Task: Look for space in Bountiful, United States from 12th July, 2023 to 16th July, 2023 for 8 adults in price range Rs.10000 to Rs.16000. Place can be private room with 8 bedrooms having 8 beds and 8 bathrooms. Property type can be house, flat, guest house. Amenities needed are: wifi, TV, free parkinig on premises, gym, breakfast. Booking option can be shelf check-in. Required host language is English.
Action: Mouse moved to (425, 110)
Screenshot: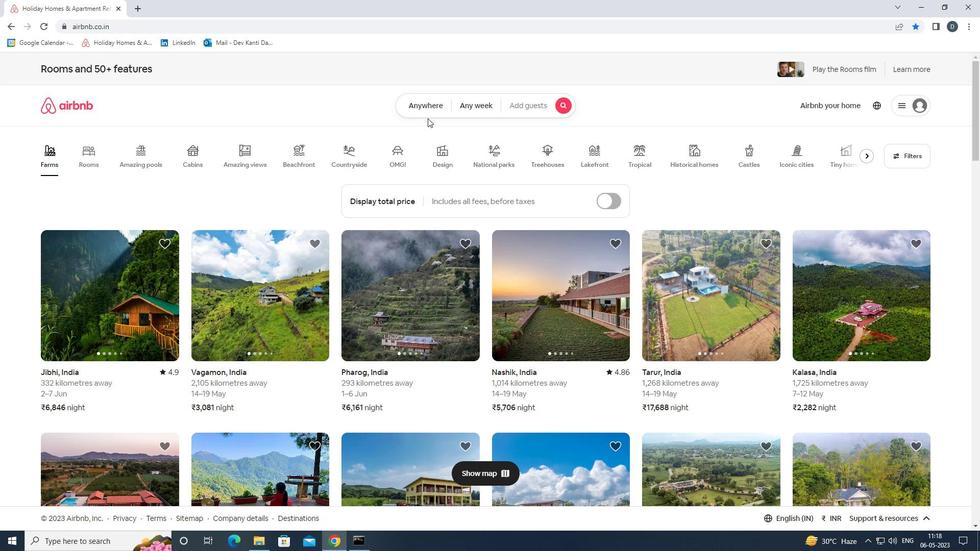
Action: Mouse pressed left at (425, 110)
Screenshot: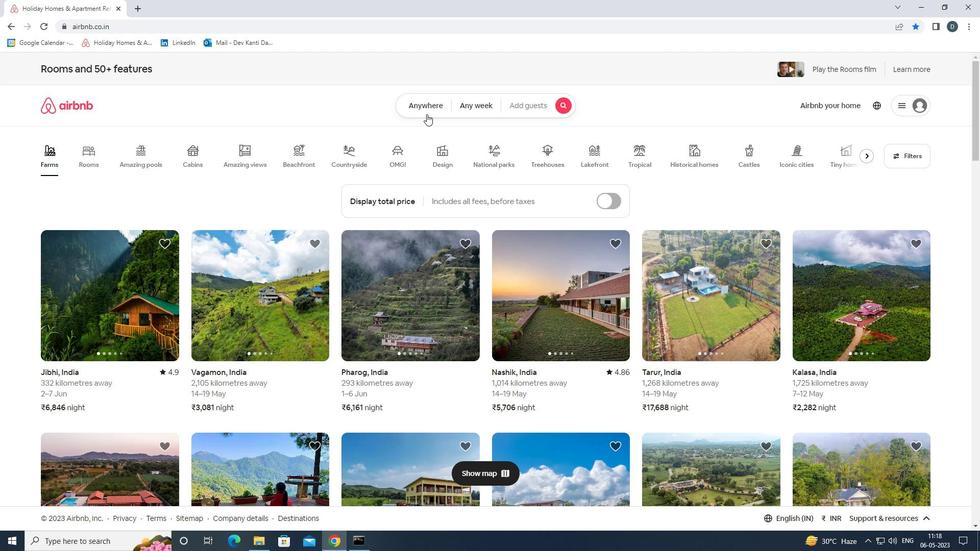 
Action: Mouse moved to (380, 149)
Screenshot: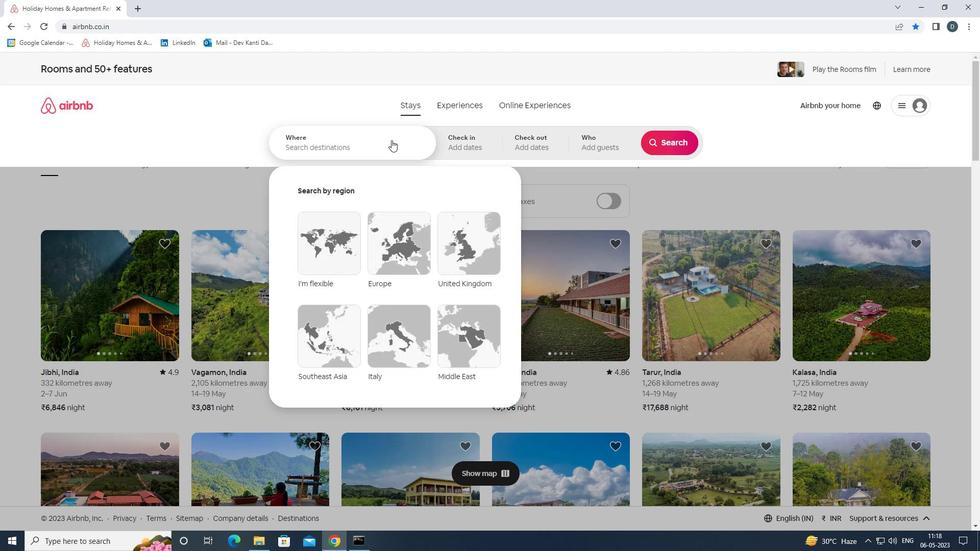 
Action: Mouse pressed left at (380, 149)
Screenshot: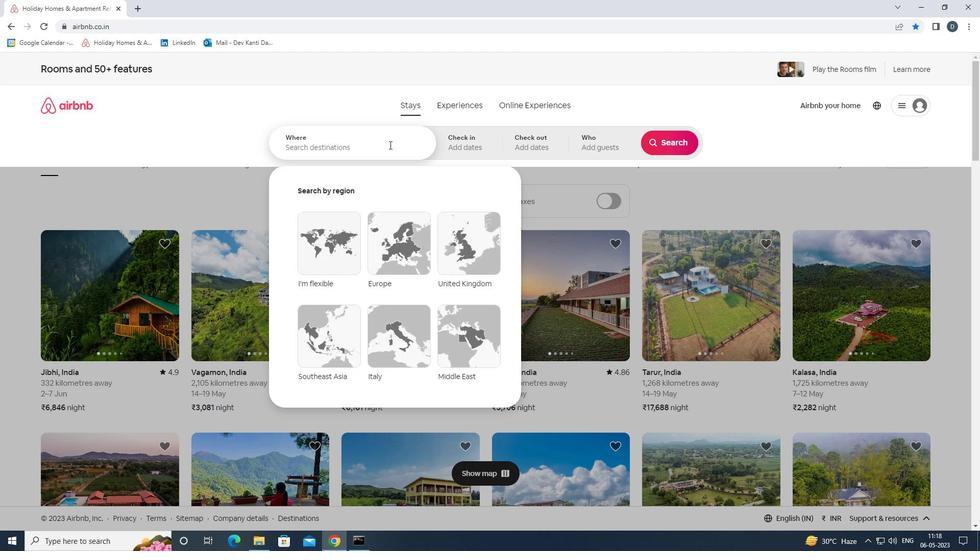 
Action: Key pressed <Key.shift>BOUNTIFUL,<Key.shift>UNITED<Key.space><Key.shift>STATES<Key.enter>
Screenshot: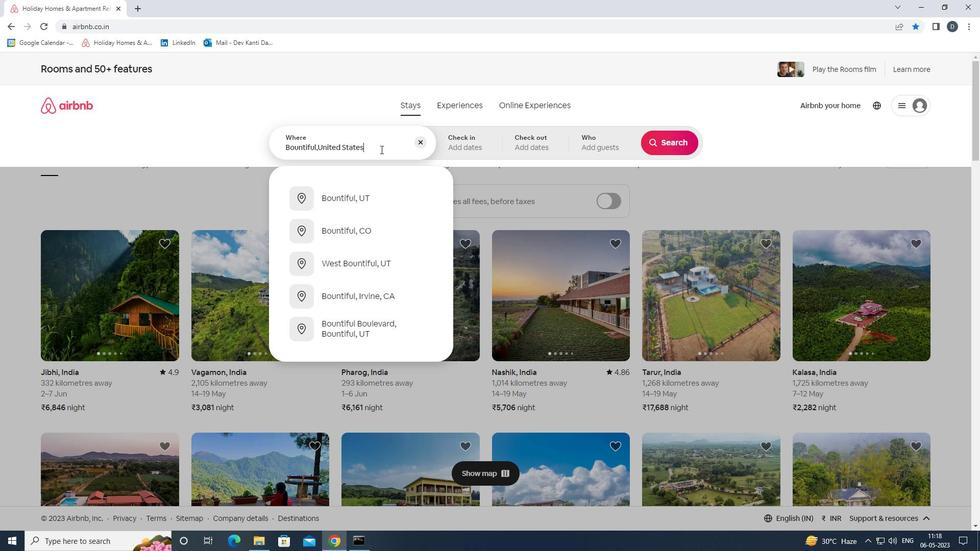 
Action: Mouse moved to (669, 218)
Screenshot: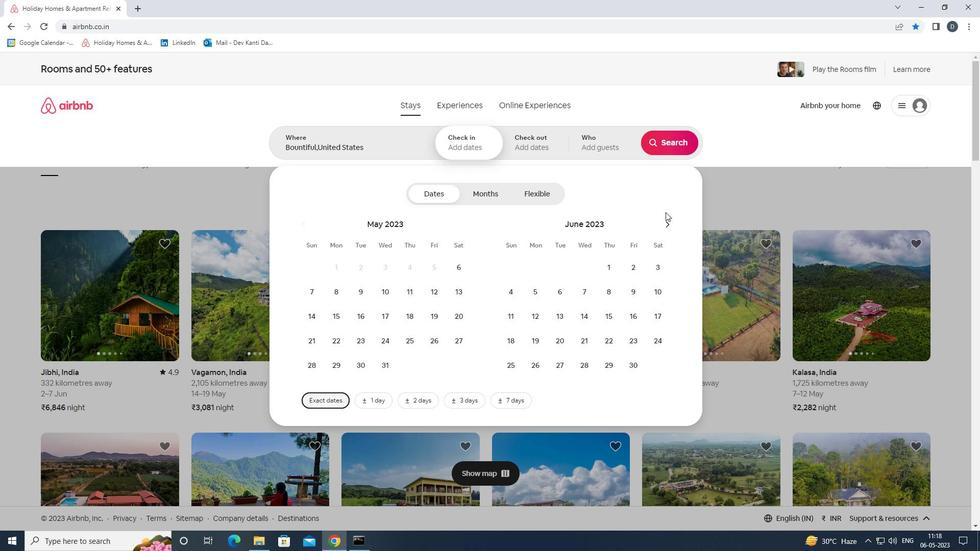 
Action: Mouse pressed left at (669, 218)
Screenshot: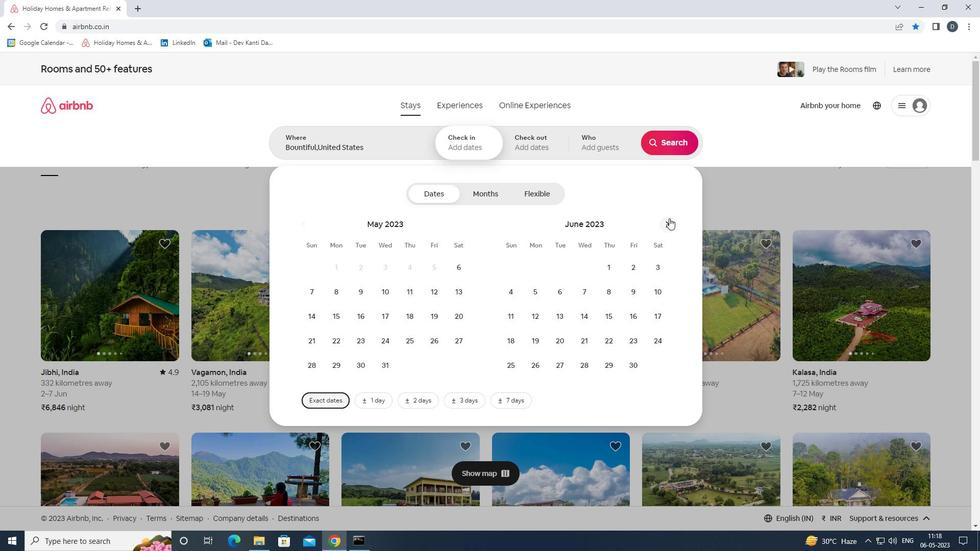 
Action: Mouse pressed left at (669, 218)
Screenshot: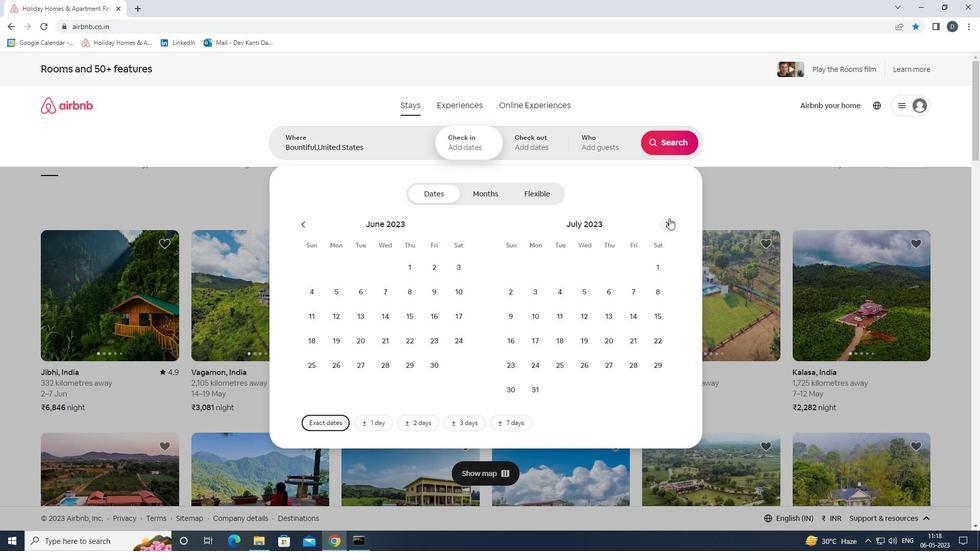
Action: Mouse moved to (384, 313)
Screenshot: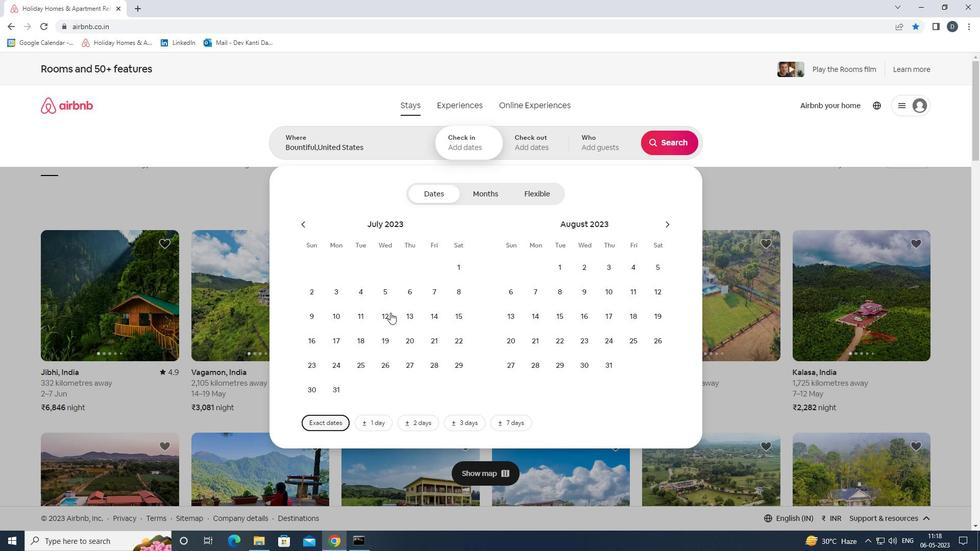
Action: Mouse pressed left at (384, 313)
Screenshot: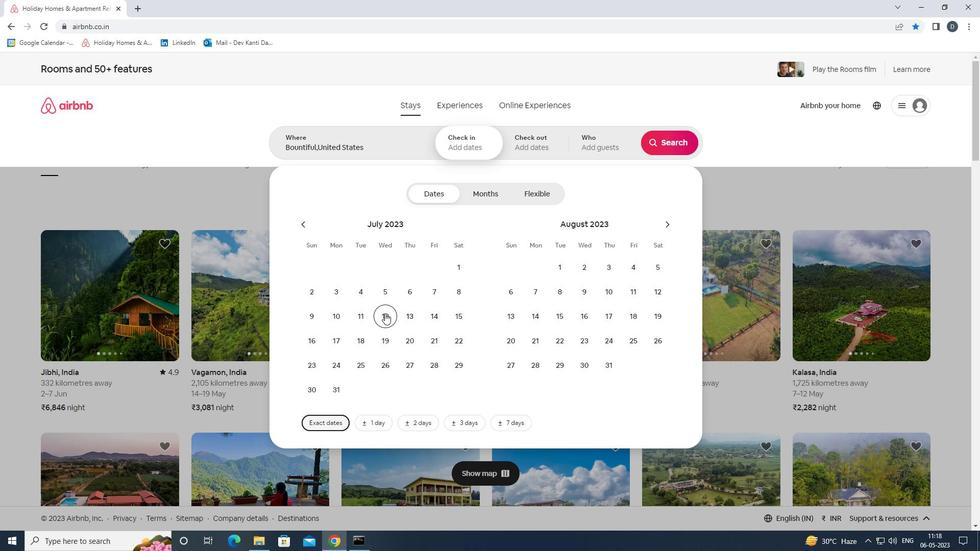 
Action: Mouse moved to (319, 340)
Screenshot: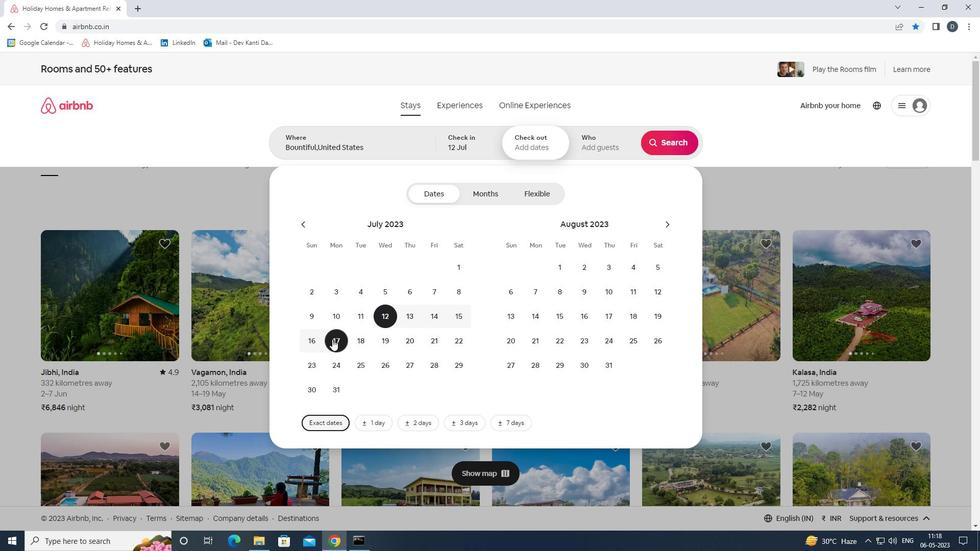 
Action: Mouse pressed left at (319, 340)
Screenshot: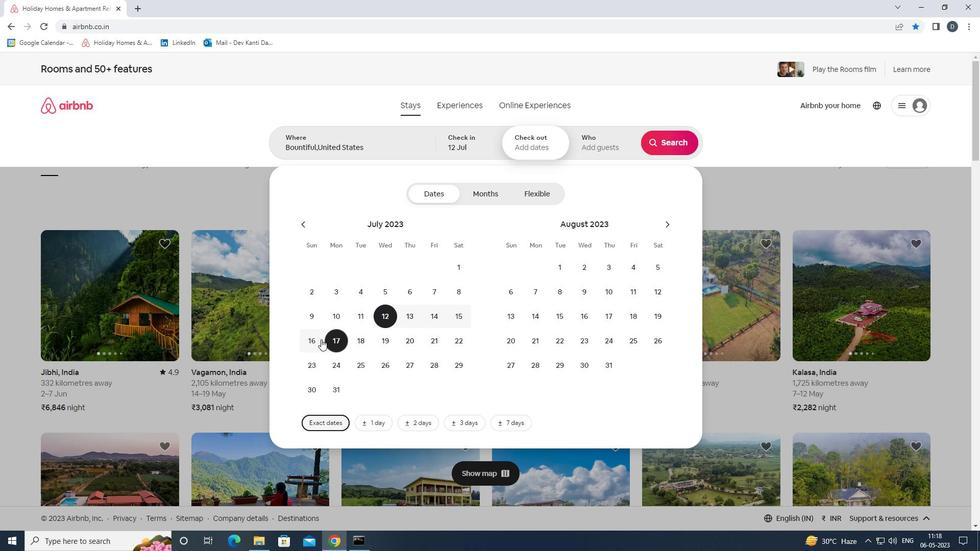 
Action: Mouse moved to (601, 144)
Screenshot: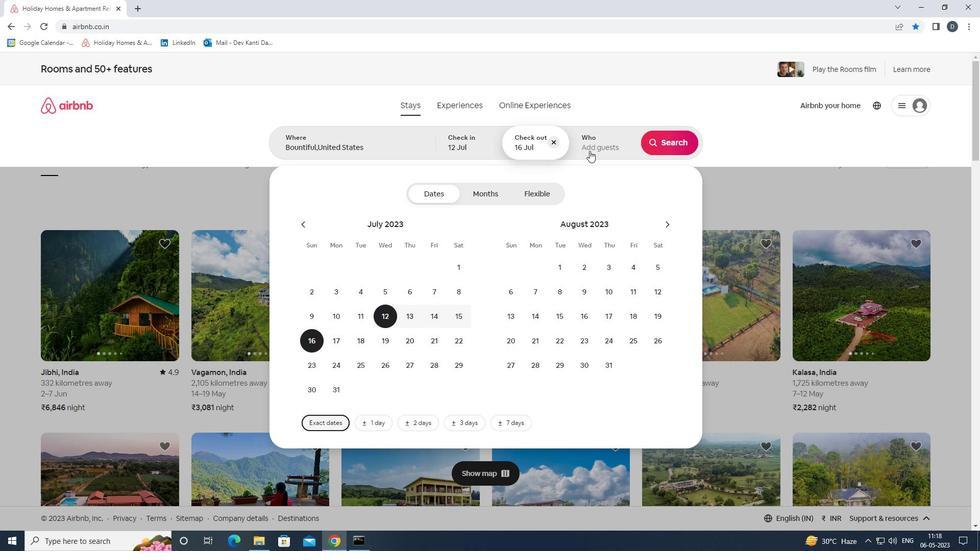 
Action: Mouse pressed left at (601, 144)
Screenshot: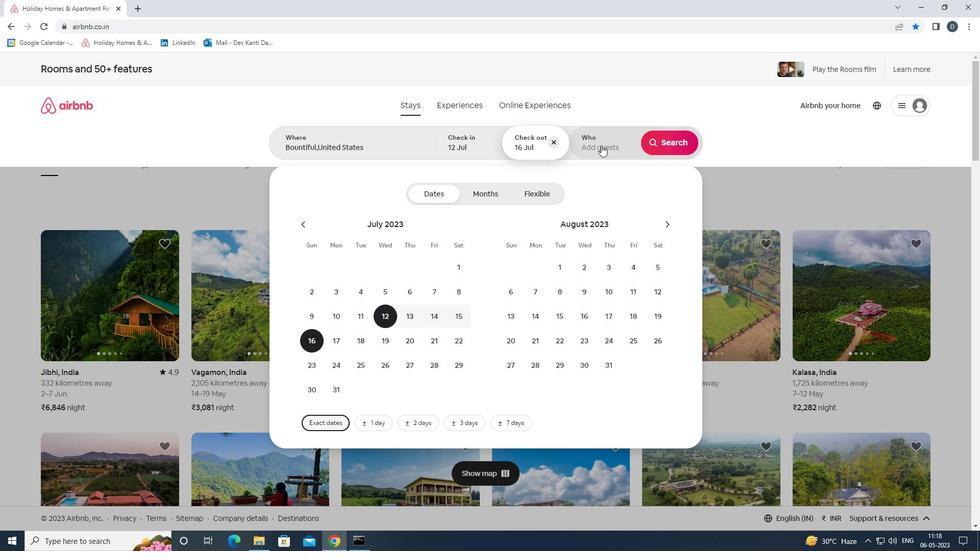 
Action: Mouse moved to (674, 201)
Screenshot: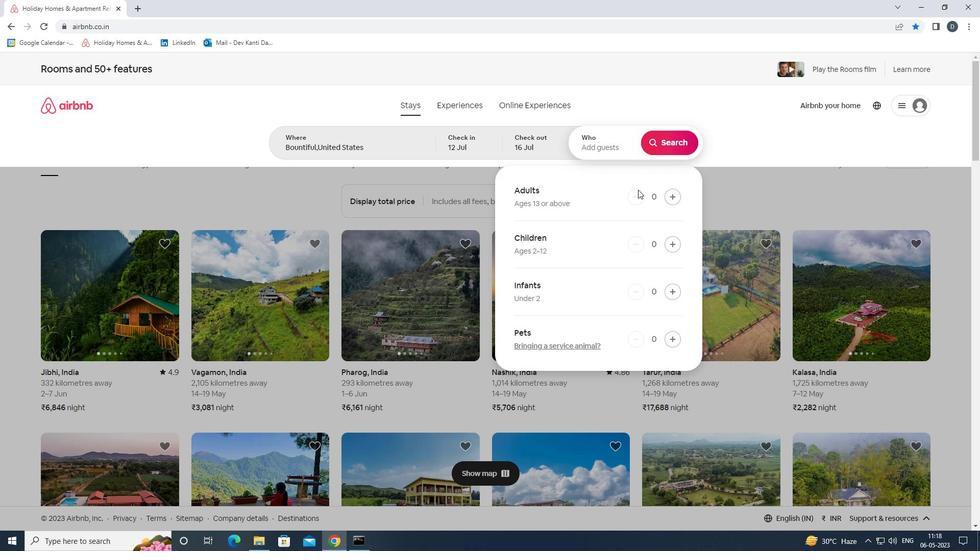 
Action: Mouse pressed left at (674, 201)
Screenshot: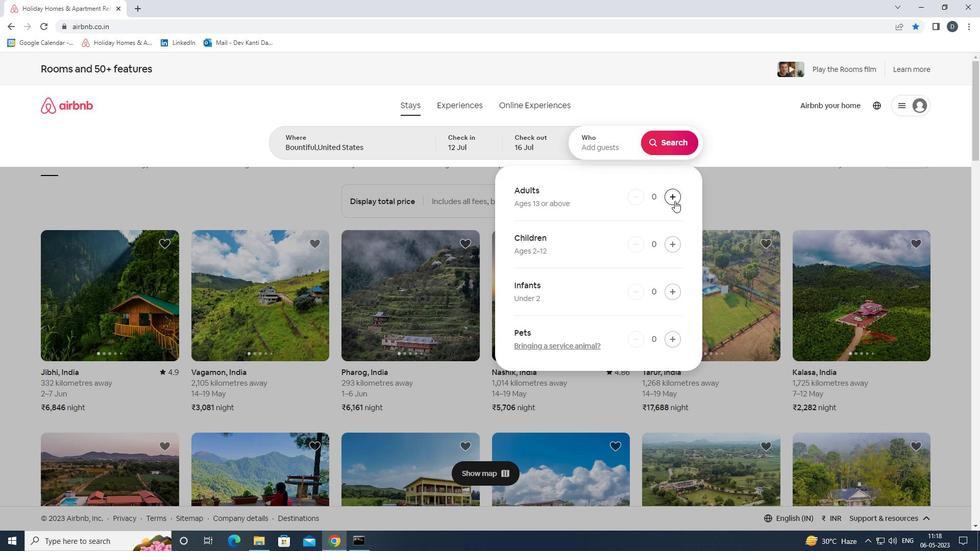 
Action: Mouse pressed left at (674, 201)
Screenshot: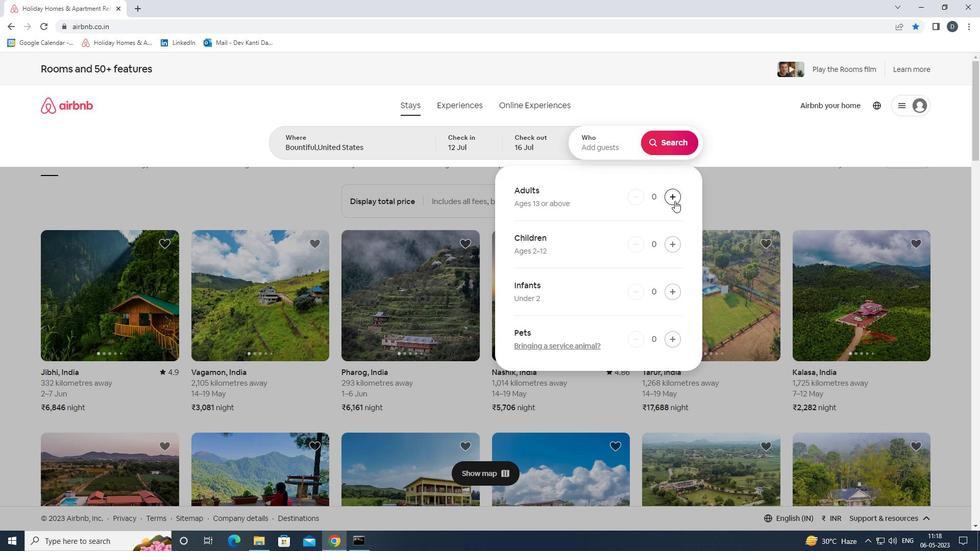 
Action: Mouse pressed left at (674, 201)
Screenshot: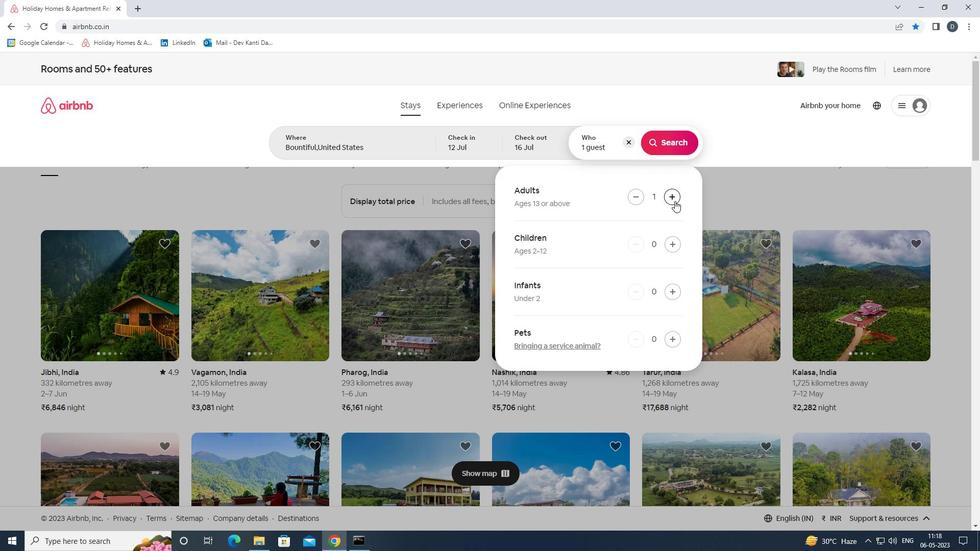 
Action: Mouse pressed left at (674, 201)
Screenshot: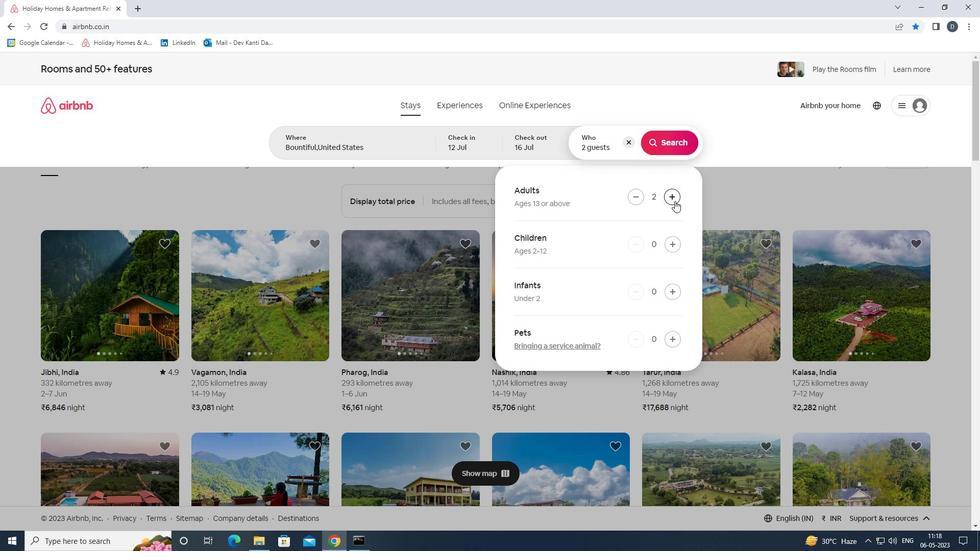 
Action: Mouse pressed left at (674, 201)
Screenshot: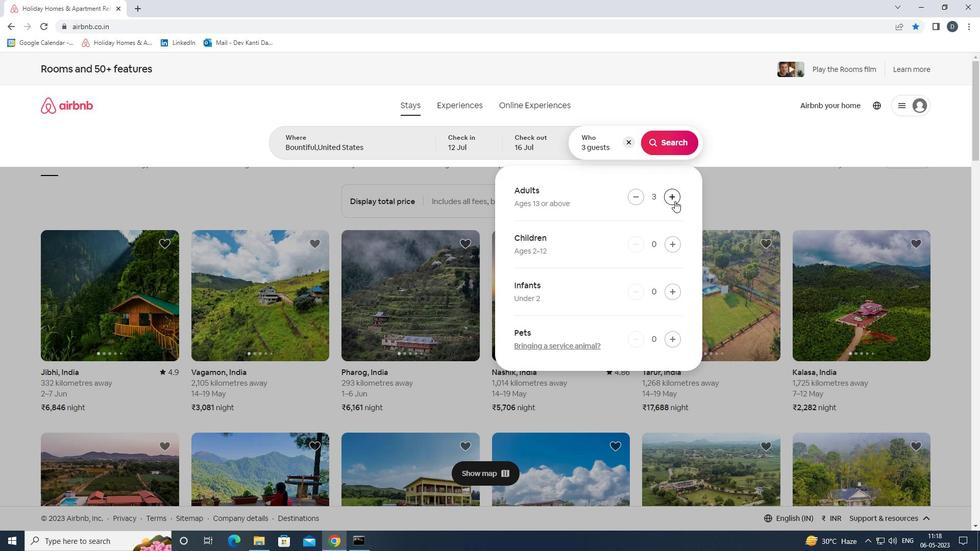 
Action: Mouse pressed left at (674, 201)
Screenshot: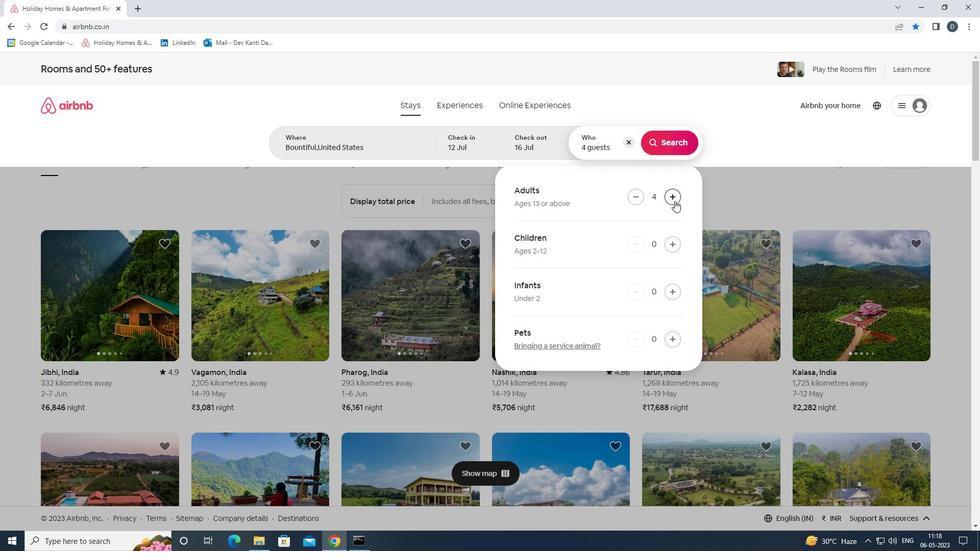 
Action: Mouse pressed left at (674, 201)
Screenshot: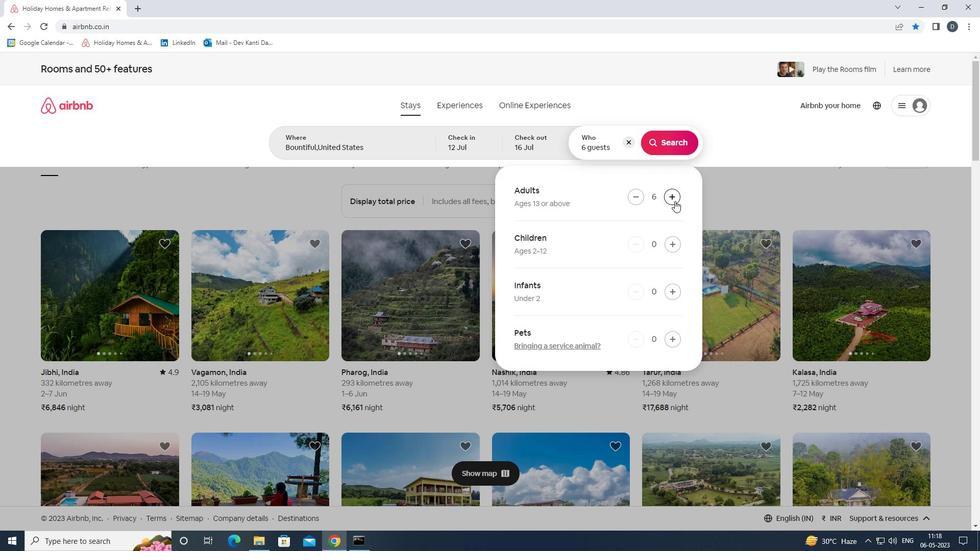 
Action: Mouse pressed left at (674, 201)
Screenshot: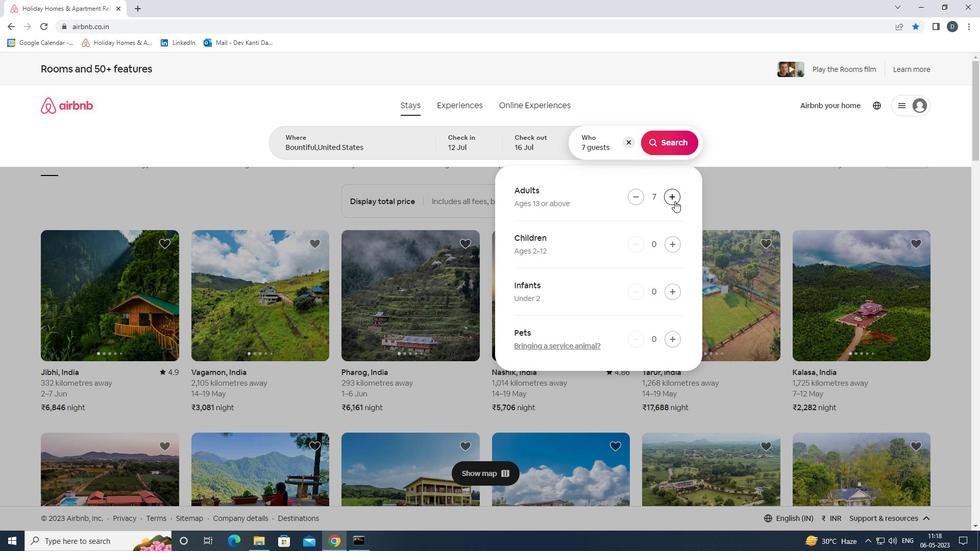 
Action: Mouse moved to (667, 144)
Screenshot: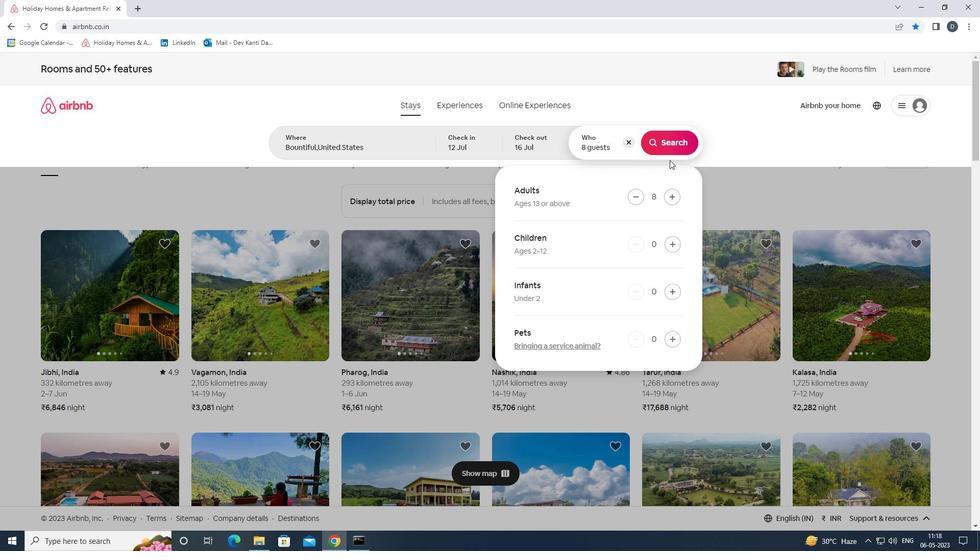
Action: Mouse pressed left at (667, 144)
Screenshot: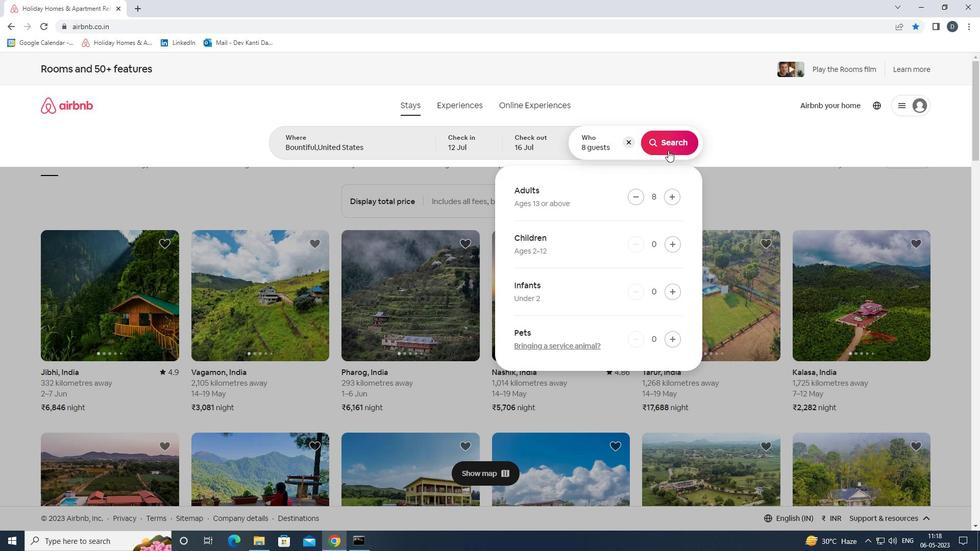 
Action: Mouse moved to (930, 110)
Screenshot: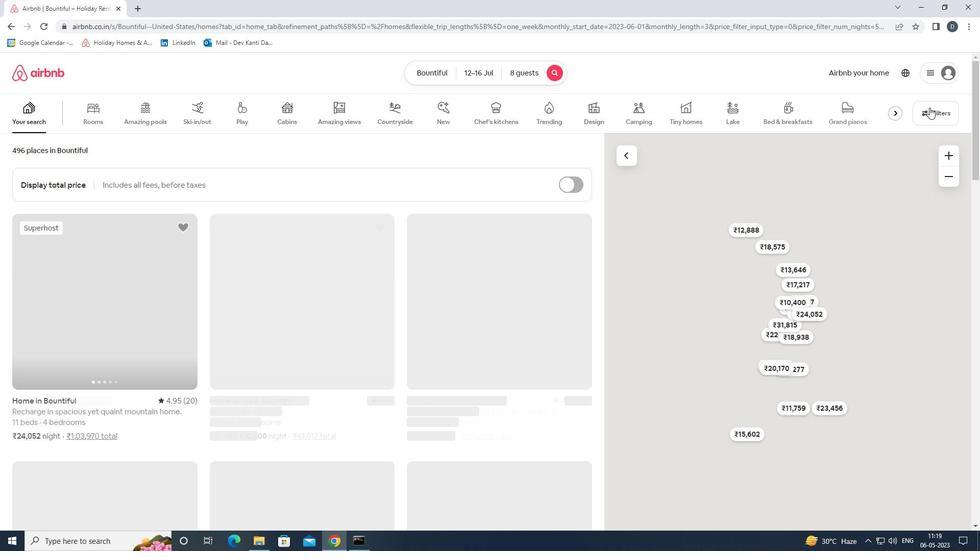 
Action: Mouse pressed left at (930, 110)
Screenshot: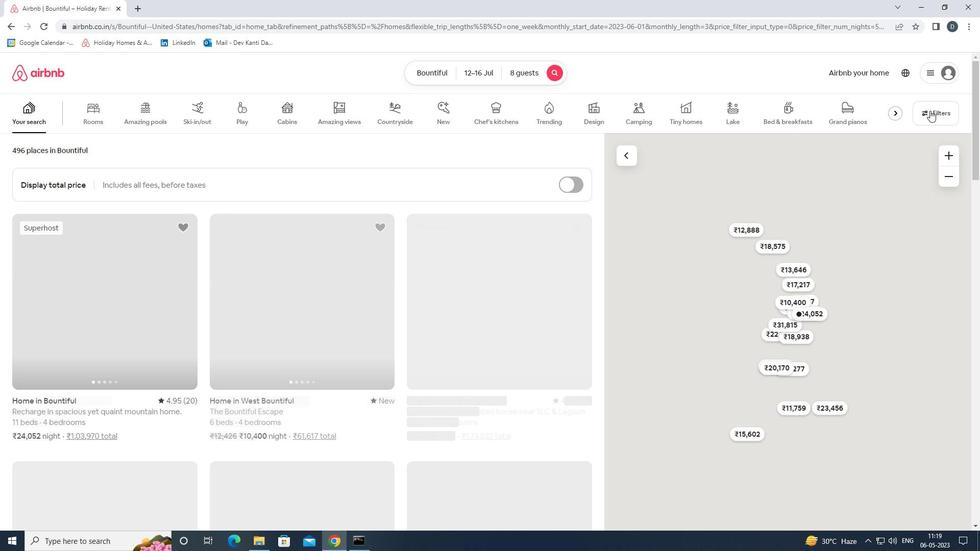 
Action: Mouse moved to (398, 365)
Screenshot: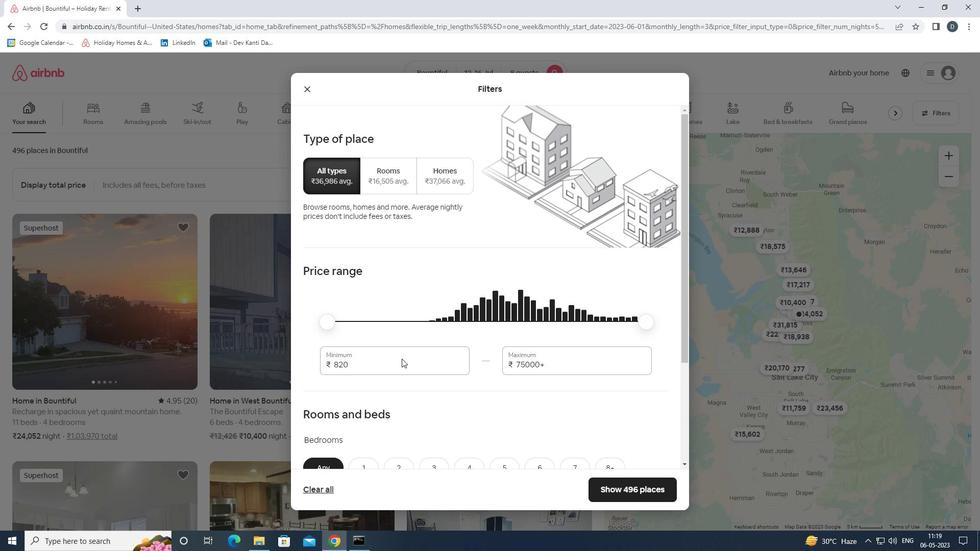 
Action: Mouse pressed left at (398, 365)
Screenshot: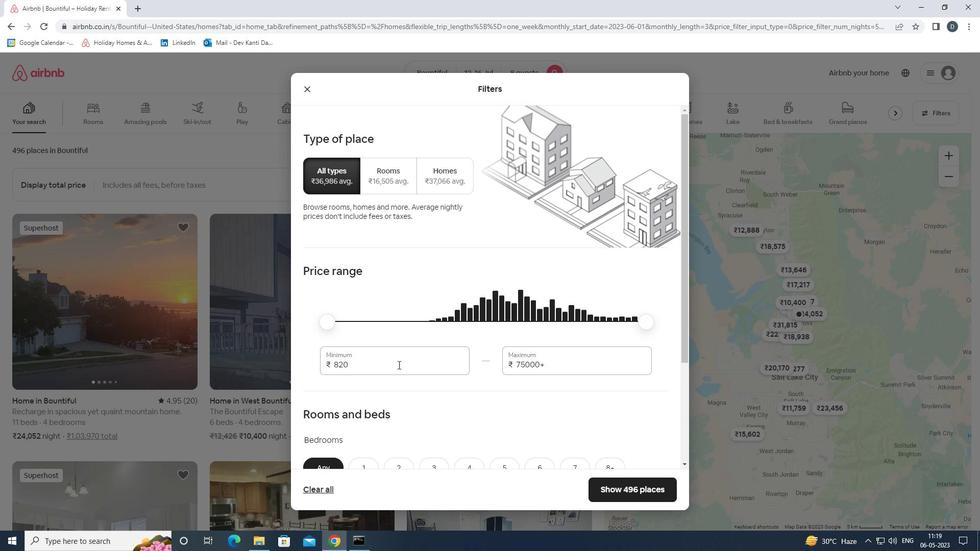
Action: Mouse moved to (398, 366)
Screenshot: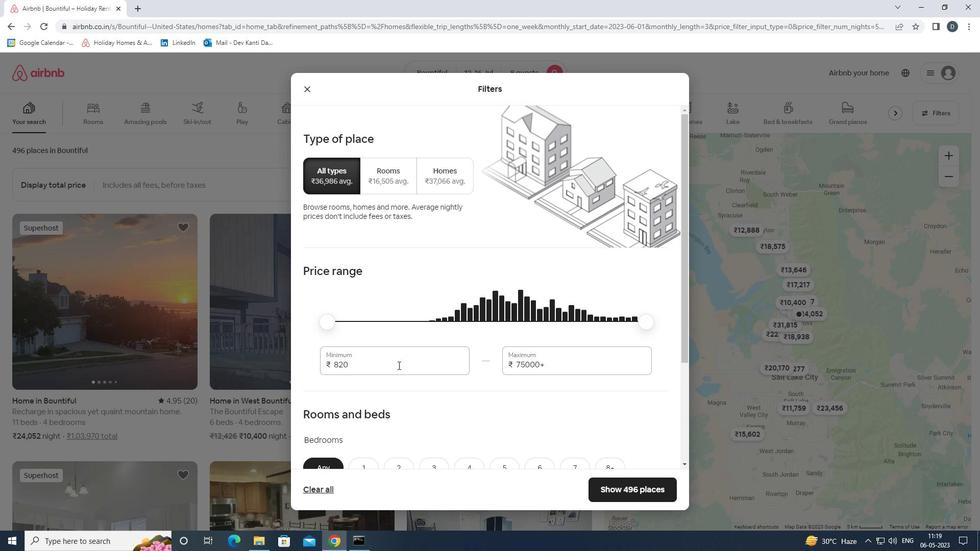 
Action: Mouse pressed left at (398, 366)
Screenshot: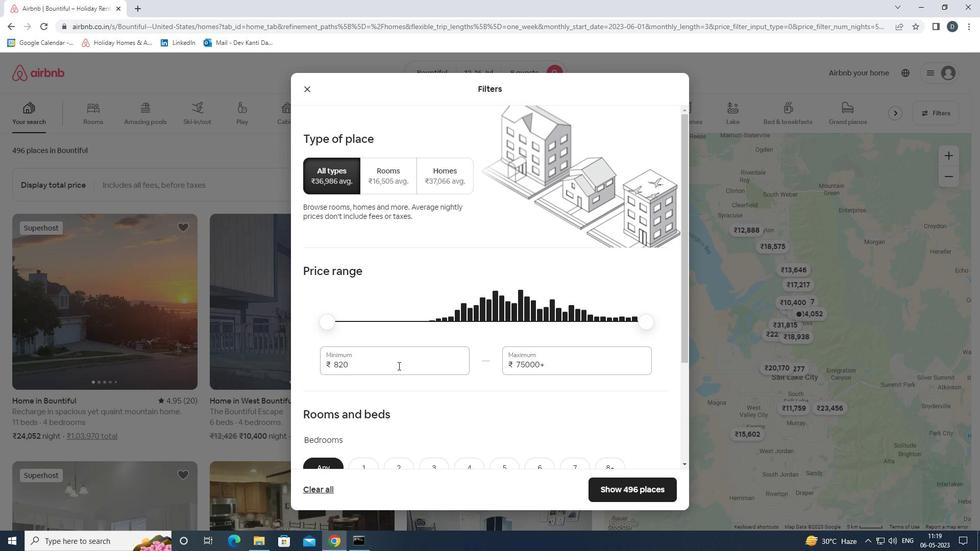 
Action: Mouse moved to (401, 364)
Screenshot: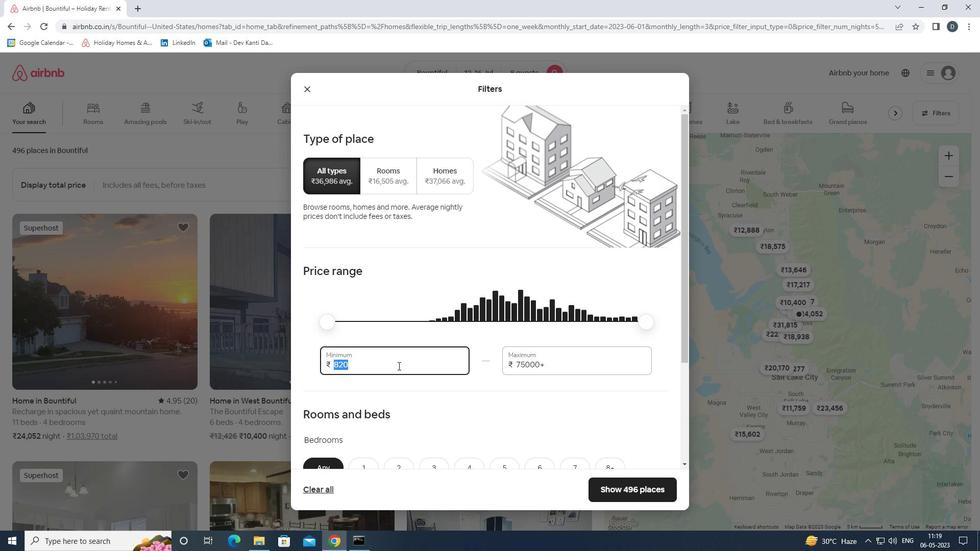 
Action: Key pressed 10000<Key.tab>ctrl+A<'1'><'6'><'0'><'0'><'0'>
Screenshot: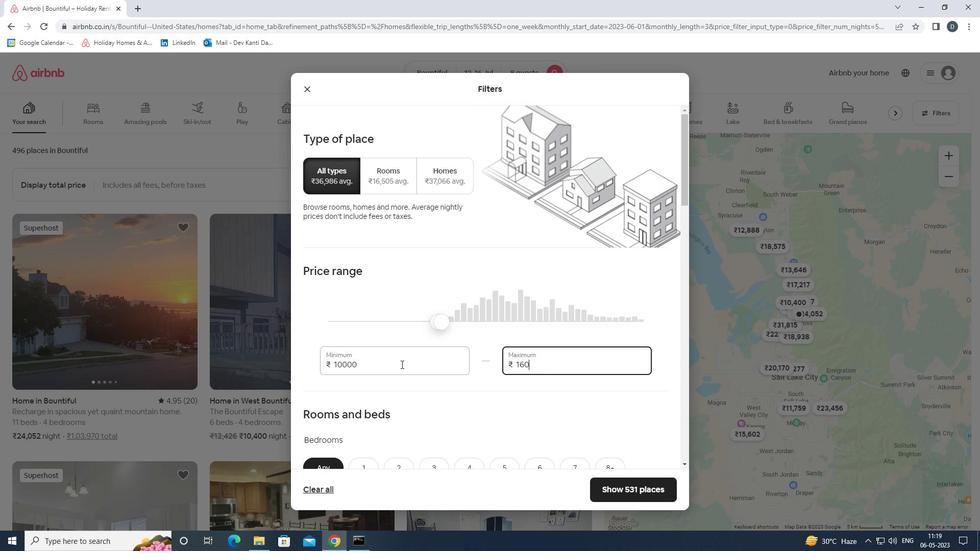 
Action: Mouse moved to (384, 301)
Screenshot: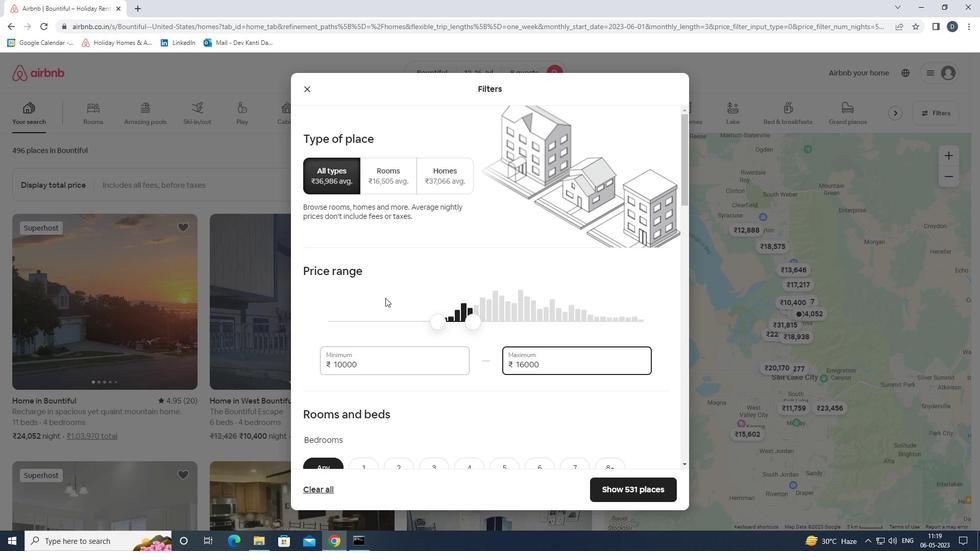 
Action: Mouse scrolled (384, 300) with delta (0, 0)
Screenshot: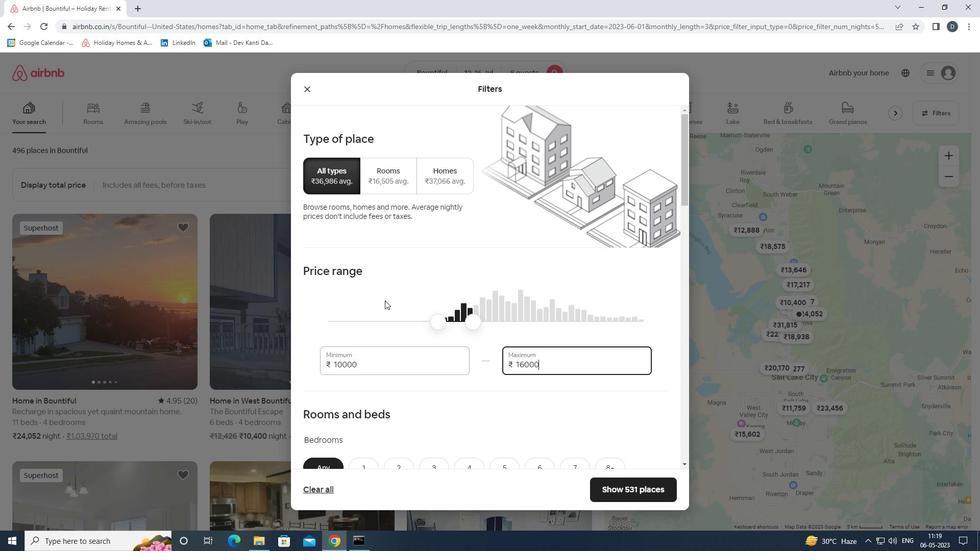 
Action: Mouse moved to (384, 302)
Screenshot: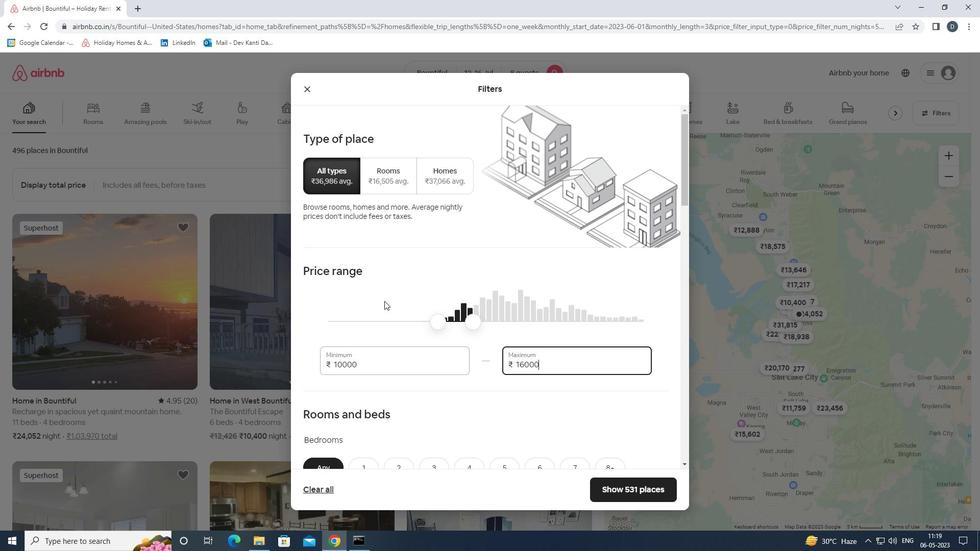 
Action: Mouse scrolled (384, 302) with delta (0, 0)
Screenshot: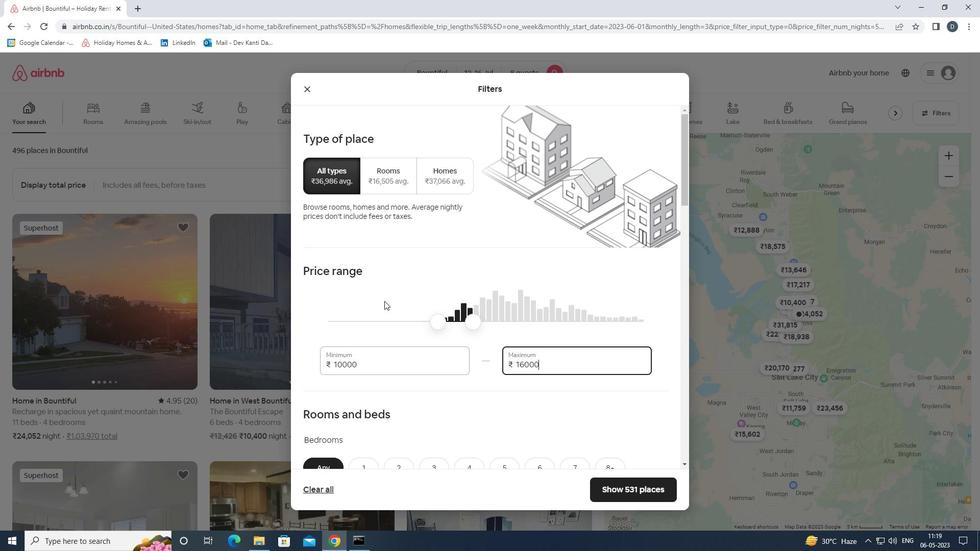 
Action: Mouse moved to (401, 321)
Screenshot: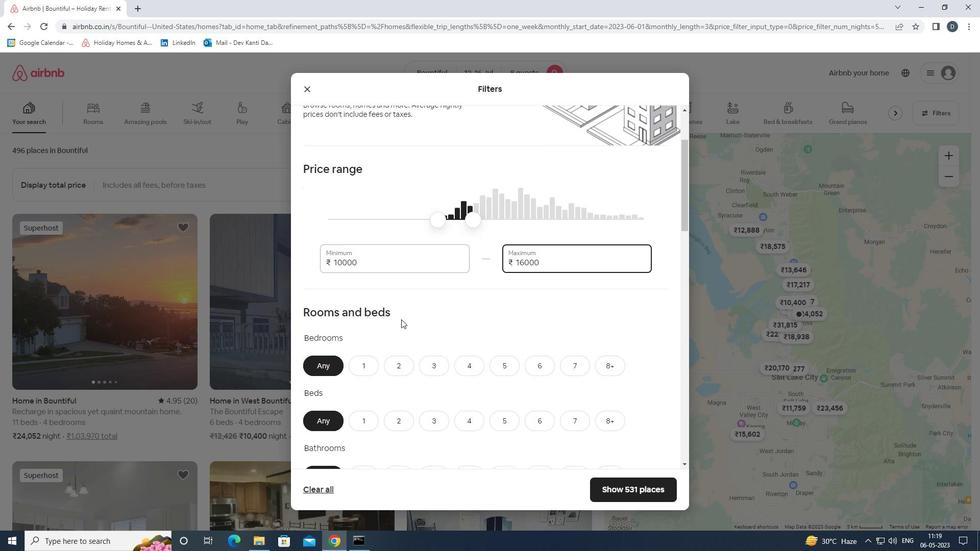 
Action: Mouse scrolled (401, 320) with delta (0, 0)
Screenshot: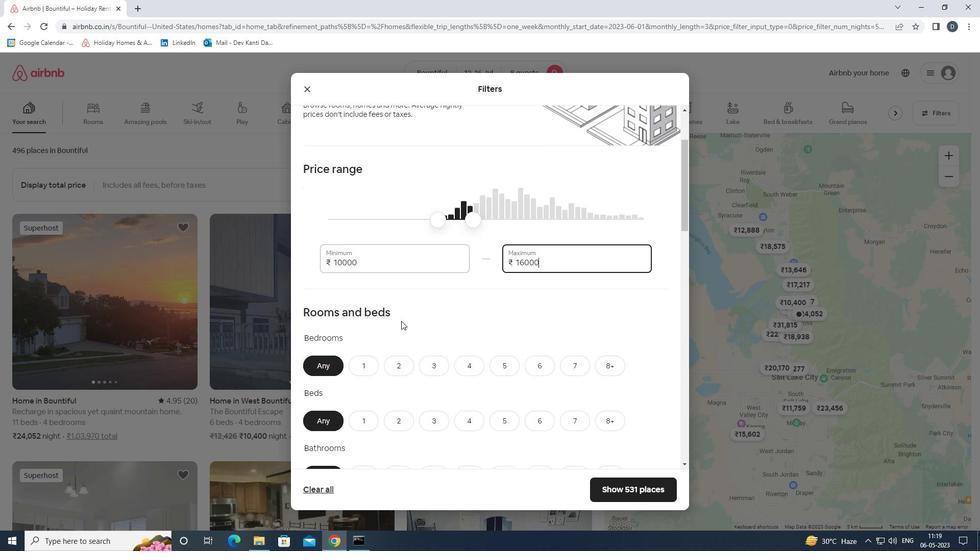 
Action: Mouse scrolled (401, 320) with delta (0, 0)
Screenshot: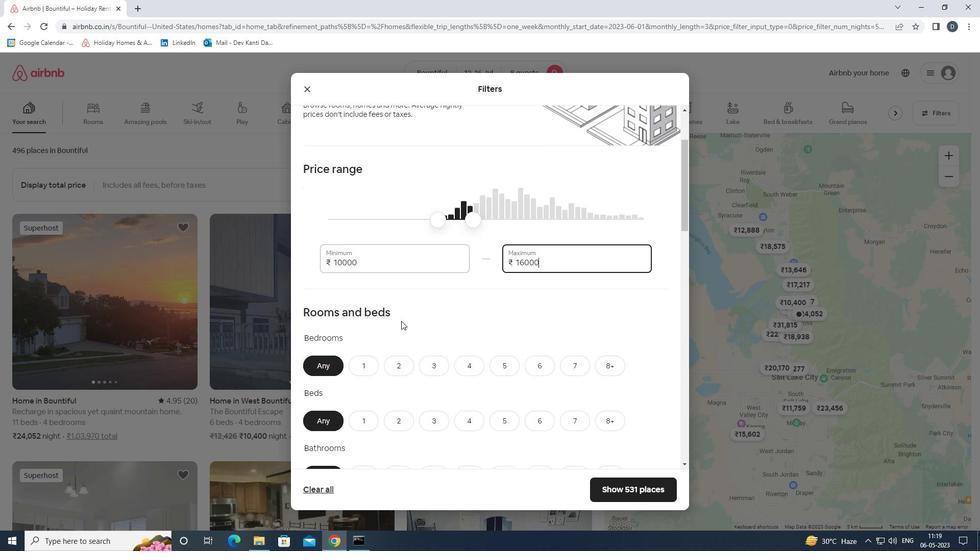 
Action: Mouse moved to (612, 261)
Screenshot: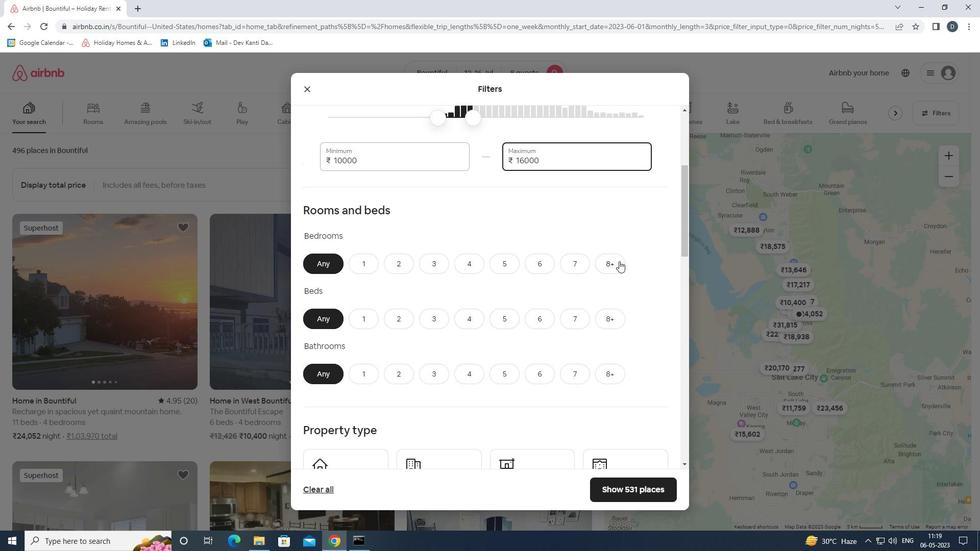 
Action: Mouse pressed left at (612, 261)
Screenshot: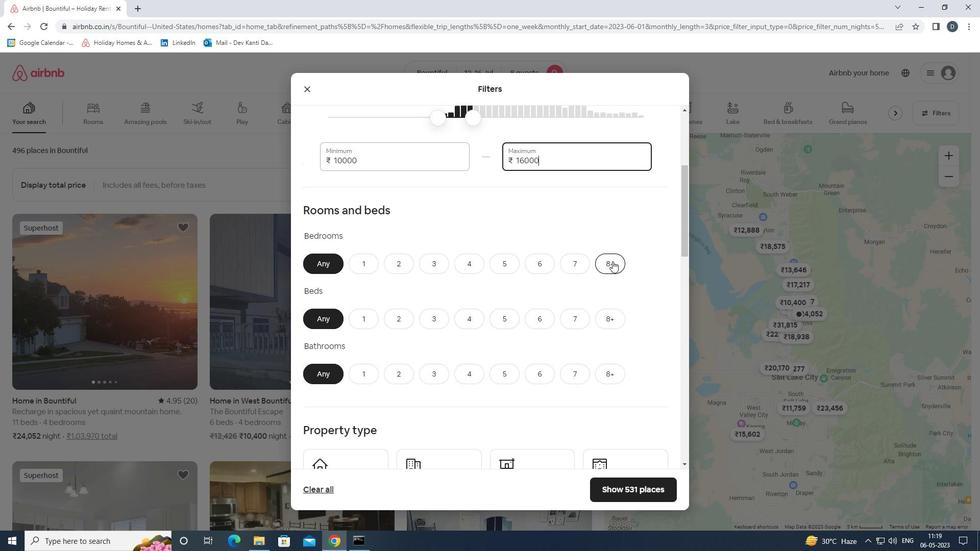 
Action: Mouse moved to (615, 320)
Screenshot: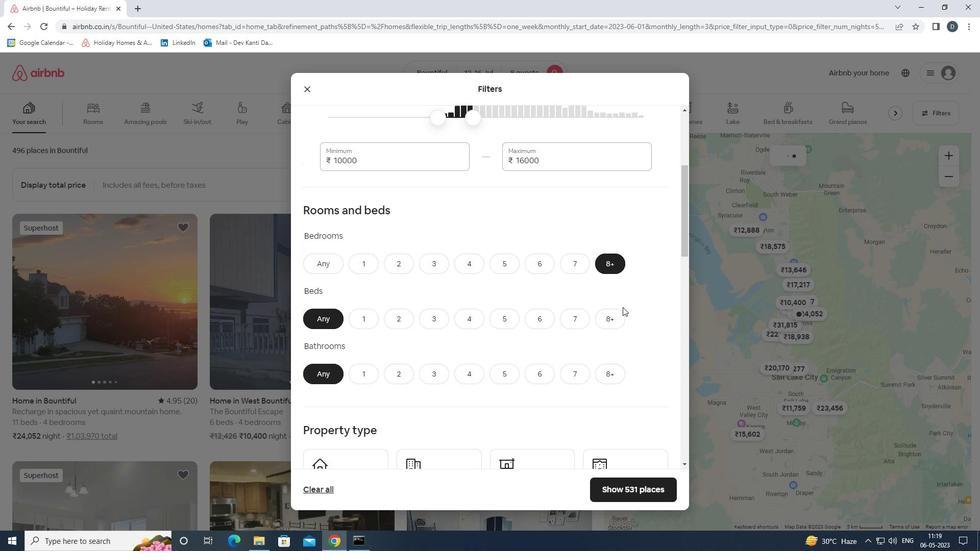 
Action: Mouse pressed left at (615, 320)
Screenshot: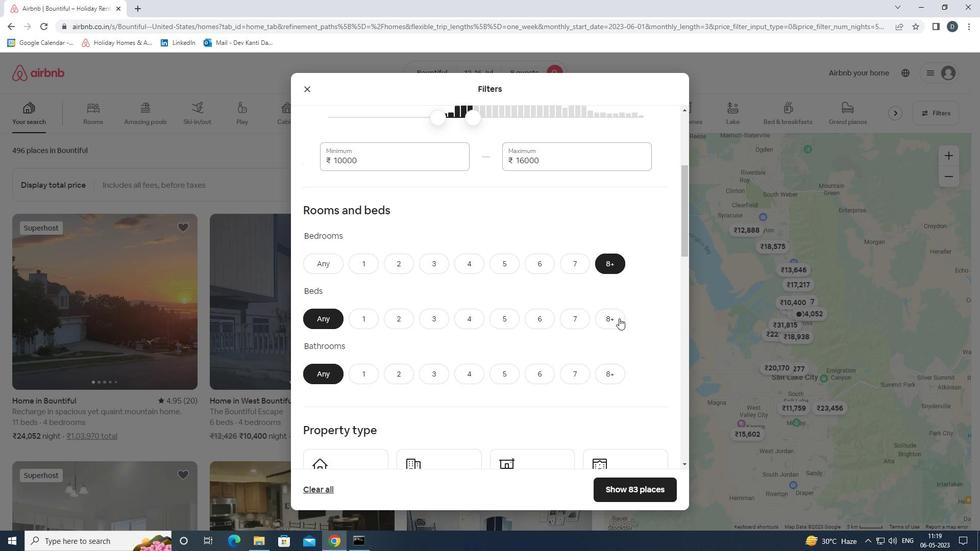
Action: Mouse moved to (617, 371)
Screenshot: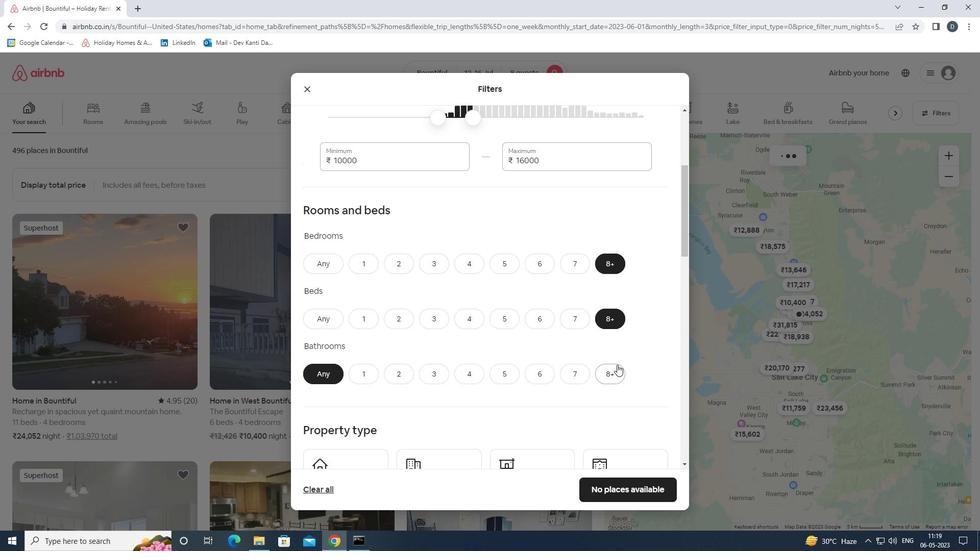 
Action: Mouse pressed left at (617, 371)
Screenshot: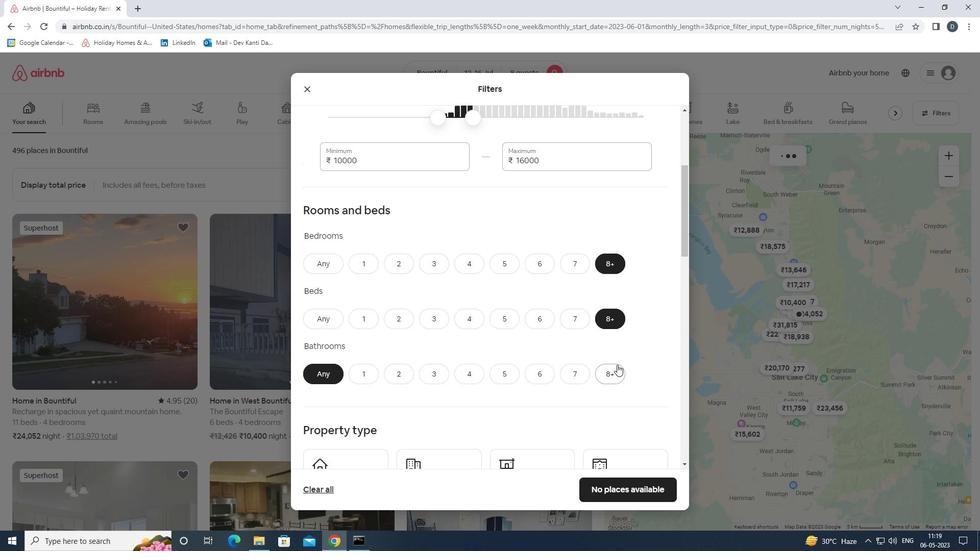
Action: Mouse moved to (559, 348)
Screenshot: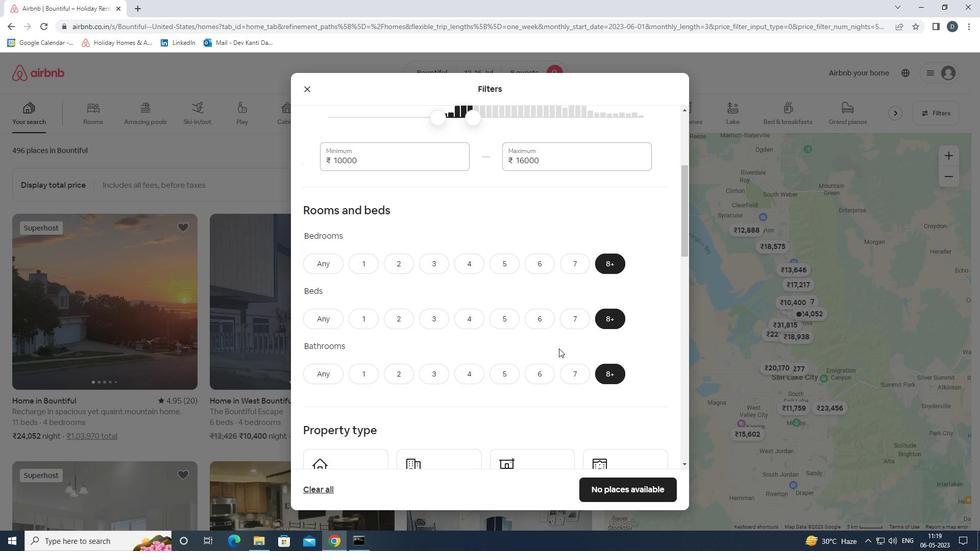 
Action: Mouse scrolled (559, 347) with delta (0, 0)
Screenshot: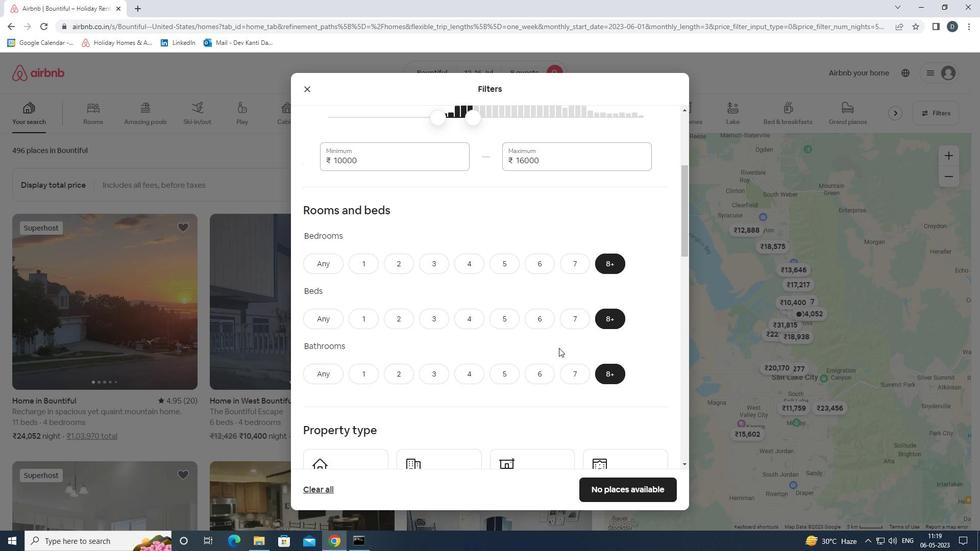 
Action: Mouse scrolled (559, 347) with delta (0, 0)
Screenshot: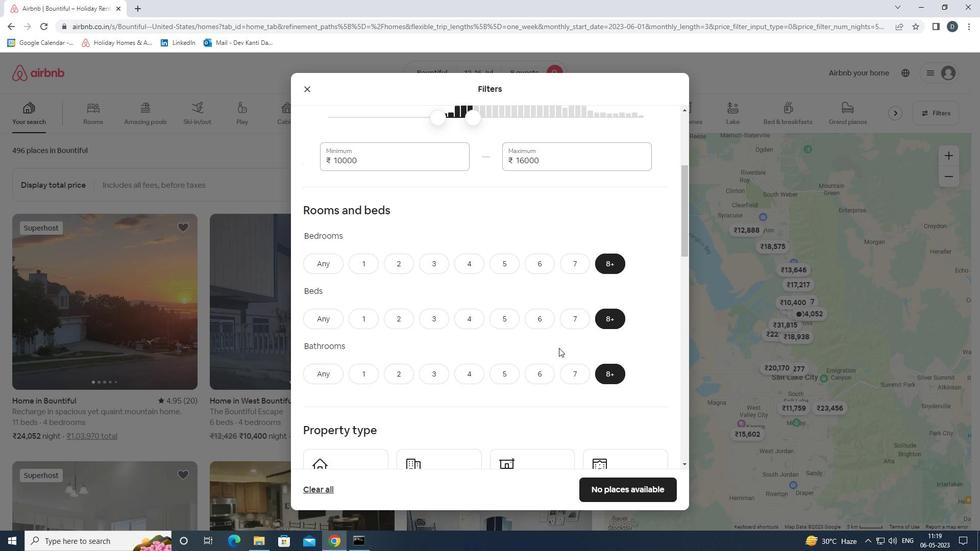 
Action: Mouse scrolled (559, 347) with delta (0, 0)
Screenshot: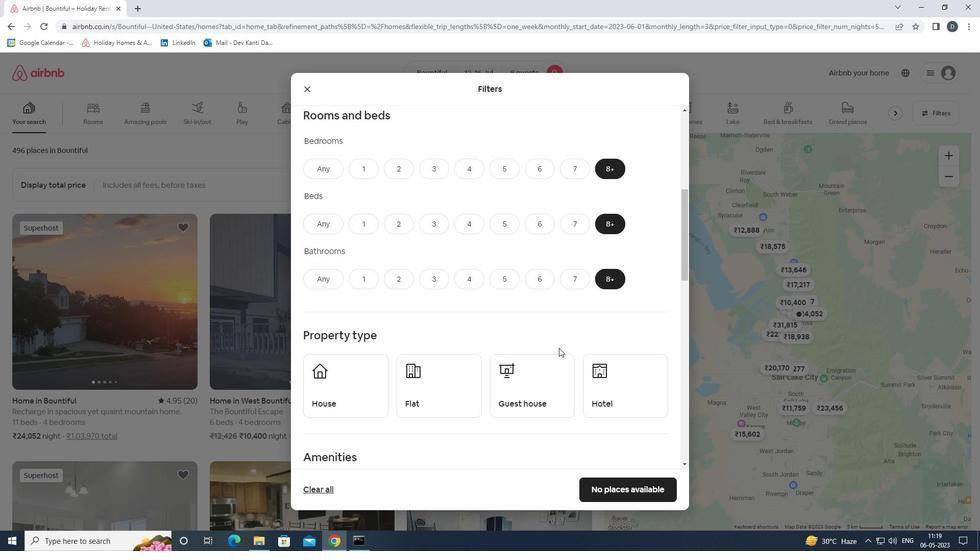 
Action: Mouse moved to (372, 329)
Screenshot: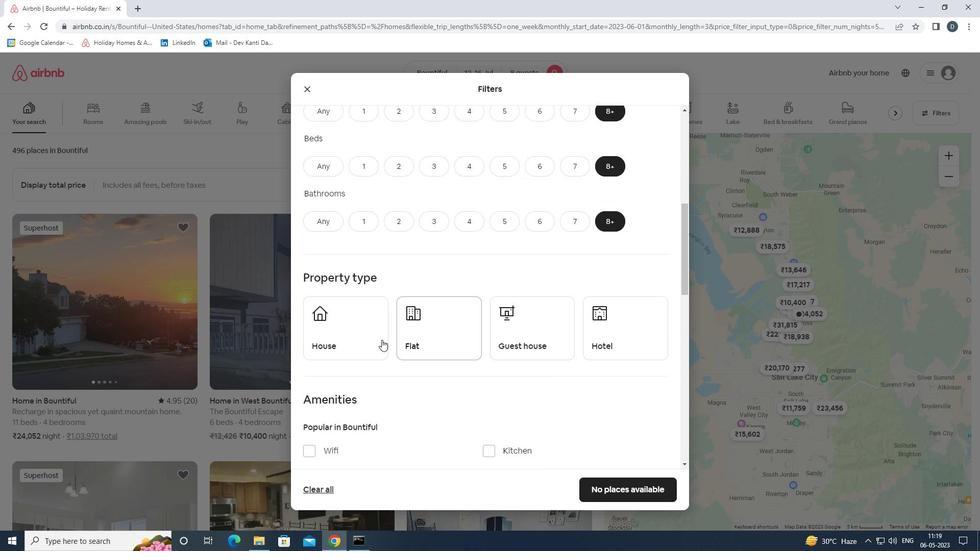 
Action: Mouse pressed left at (372, 329)
Screenshot: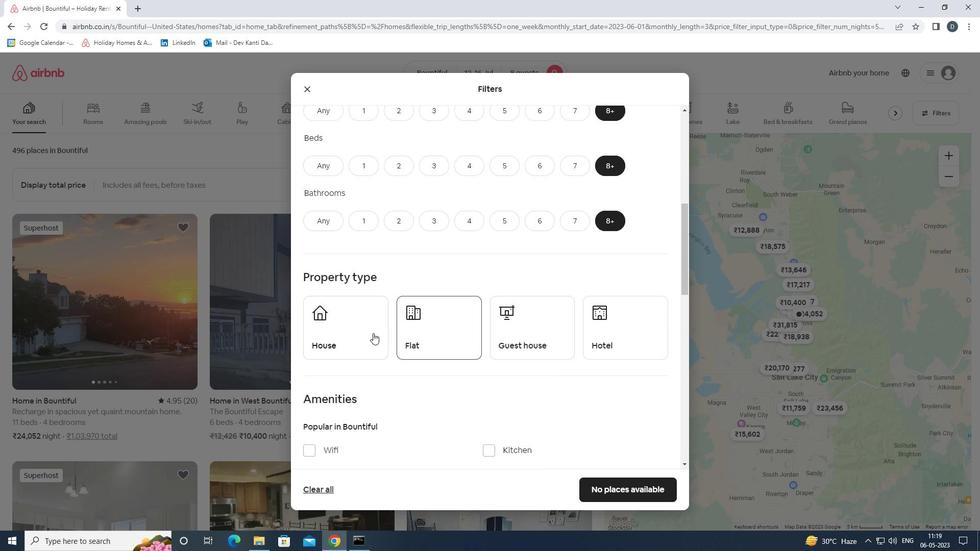 
Action: Mouse moved to (439, 322)
Screenshot: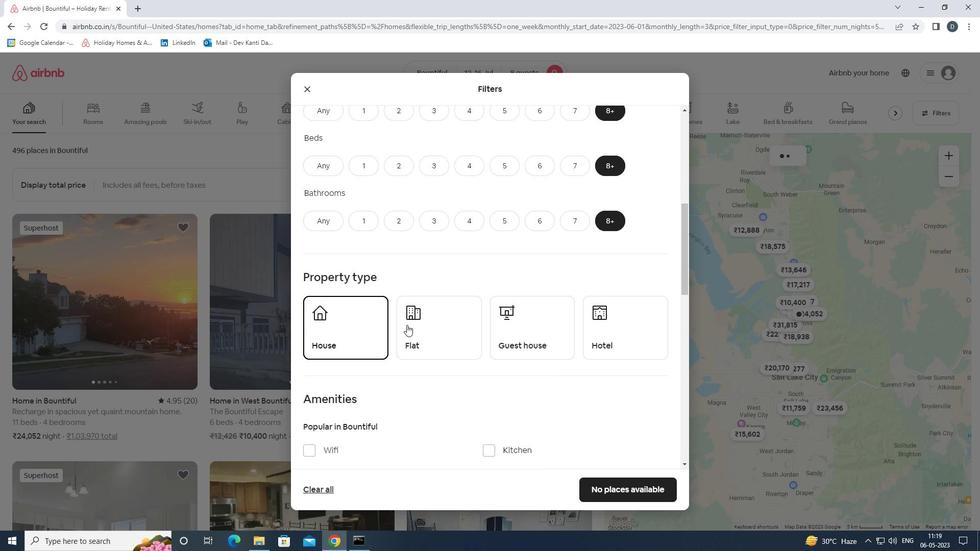 
Action: Mouse pressed left at (439, 322)
Screenshot: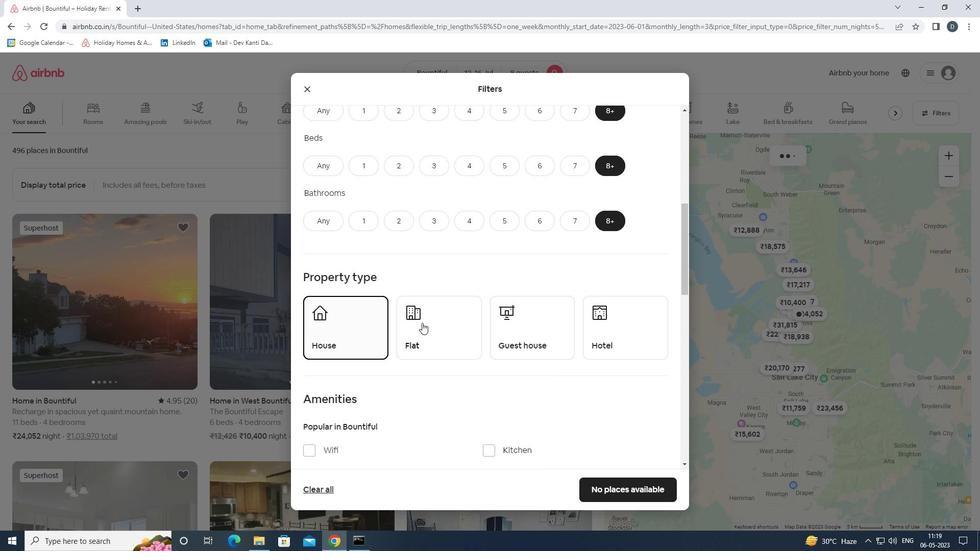 
Action: Mouse moved to (525, 326)
Screenshot: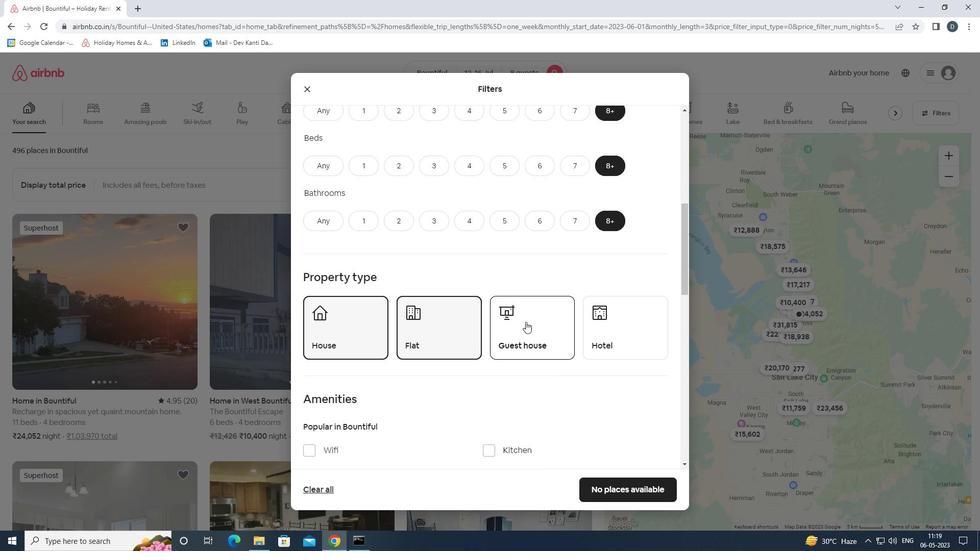 
Action: Mouse pressed left at (525, 326)
Screenshot: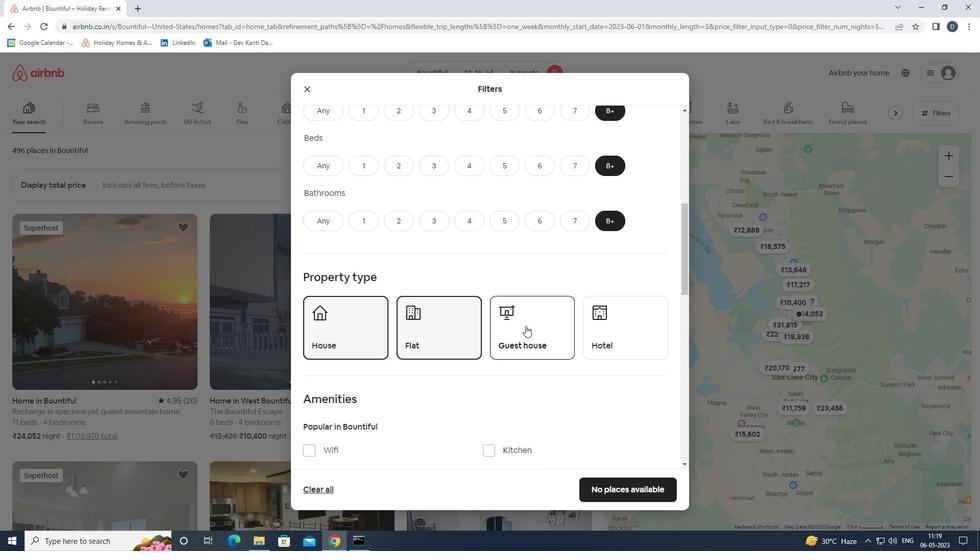 
Action: Mouse moved to (534, 323)
Screenshot: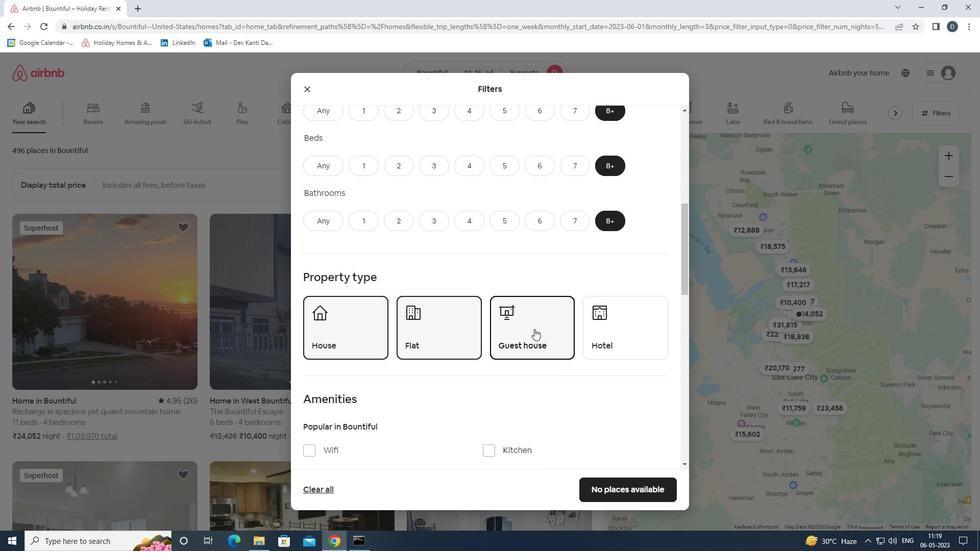 
Action: Mouse scrolled (534, 322) with delta (0, 0)
Screenshot: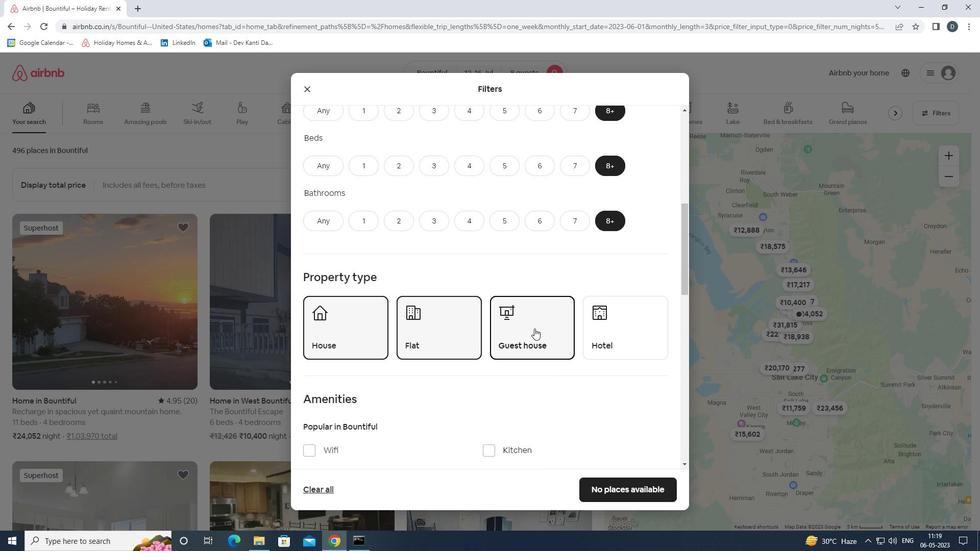 
Action: Mouse scrolled (534, 322) with delta (0, 0)
Screenshot: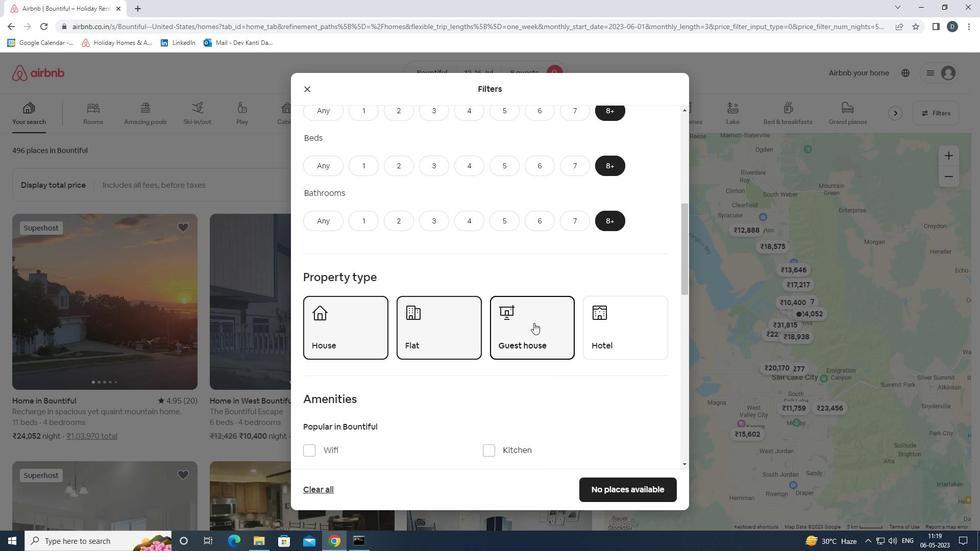 
Action: Mouse scrolled (534, 322) with delta (0, 0)
Screenshot: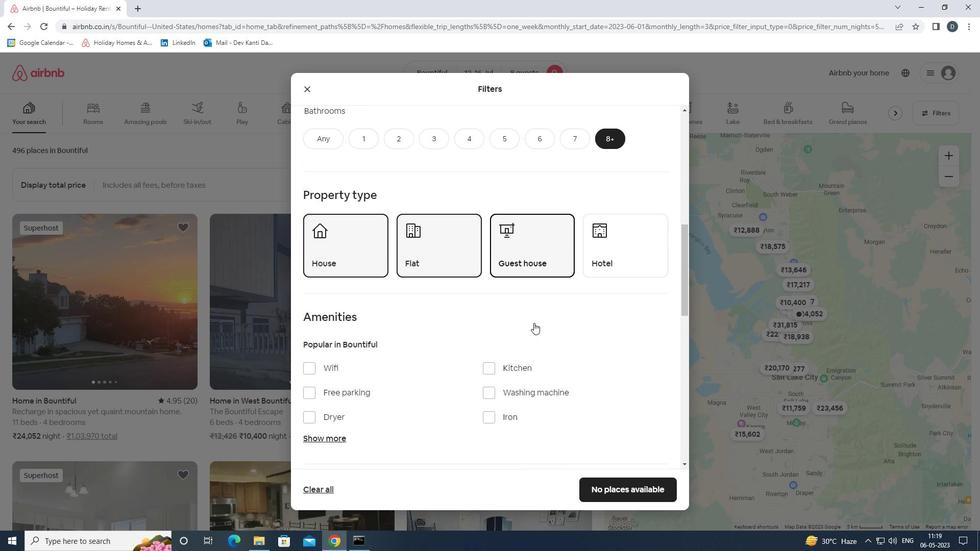 
Action: Mouse moved to (327, 298)
Screenshot: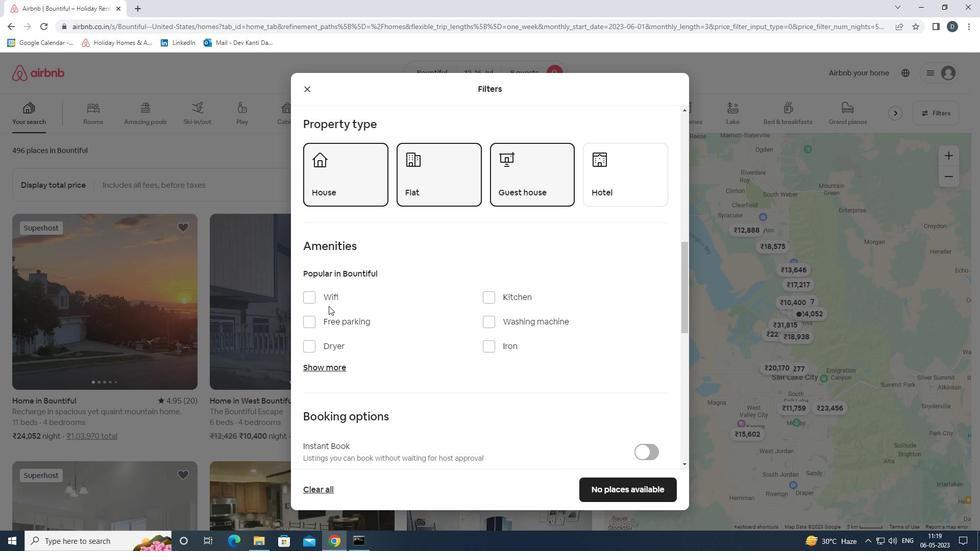 
Action: Mouse pressed left at (327, 298)
Screenshot: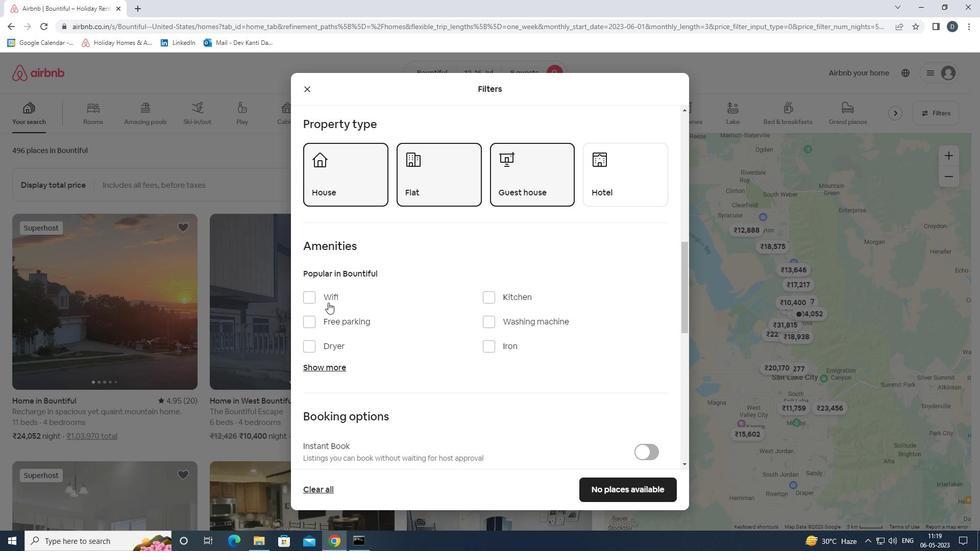 
Action: Mouse moved to (338, 364)
Screenshot: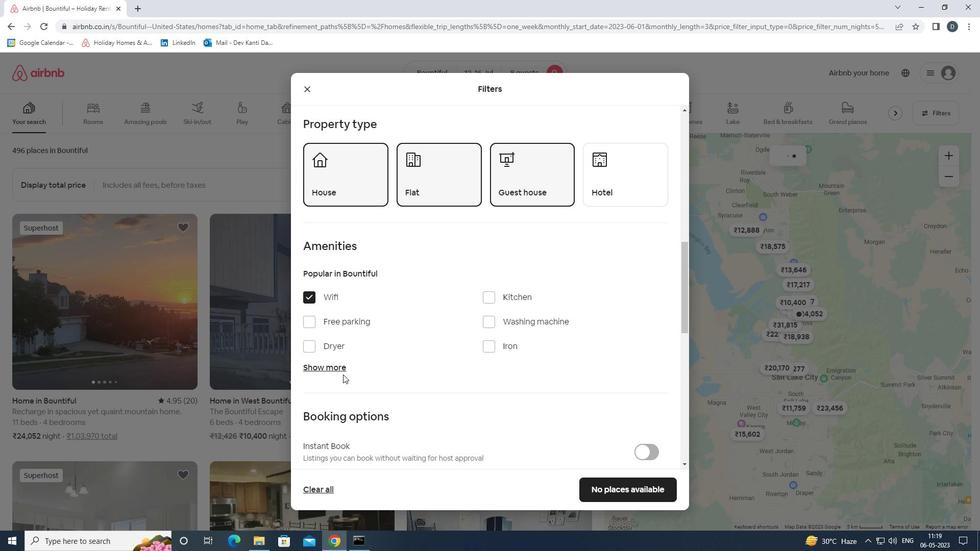 
Action: Mouse pressed left at (338, 364)
Screenshot: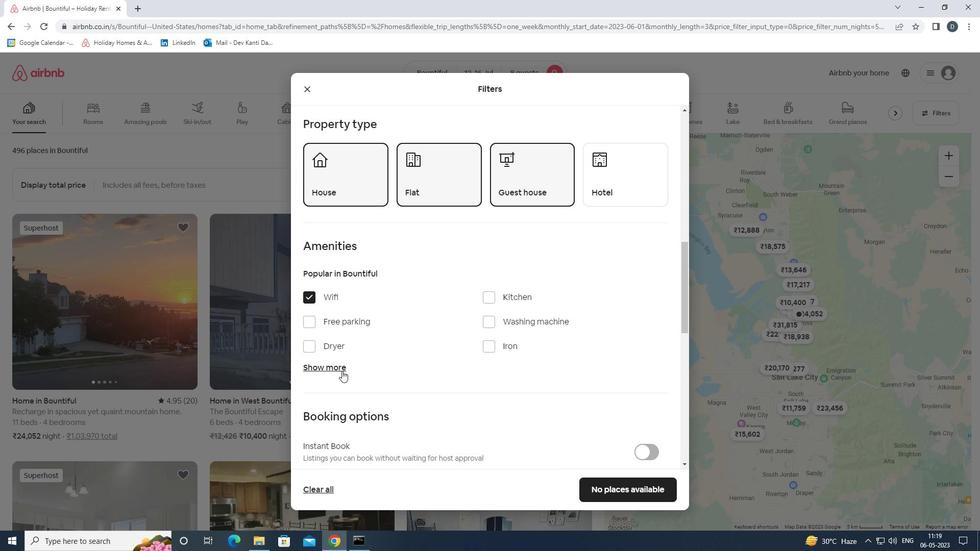 
Action: Mouse moved to (443, 374)
Screenshot: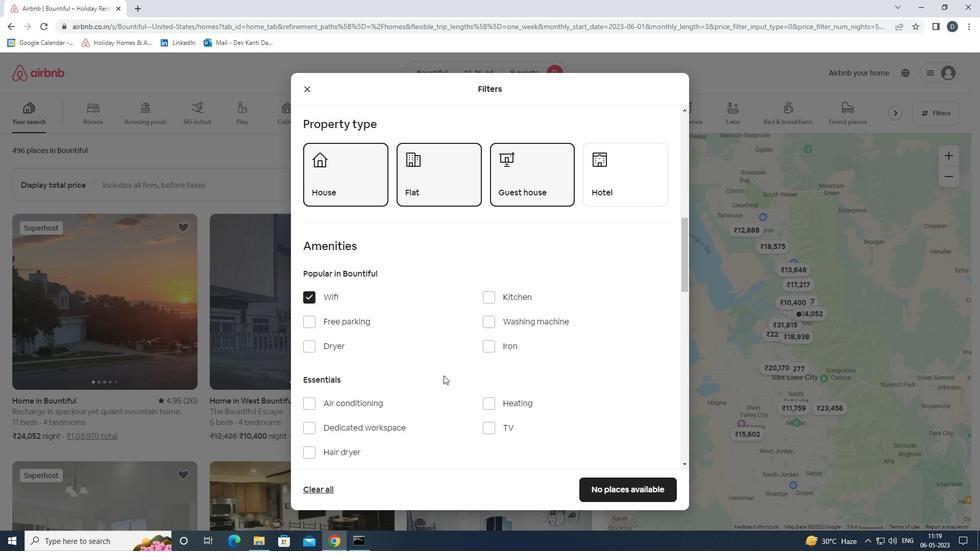 
Action: Mouse scrolled (443, 374) with delta (0, 0)
Screenshot: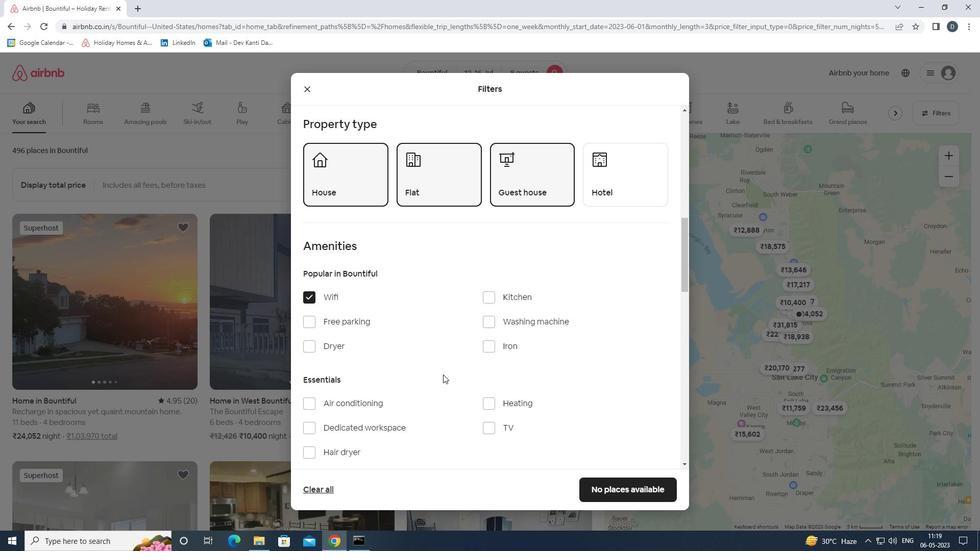 
Action: Mouse moved to (400, 369)
Screenshot: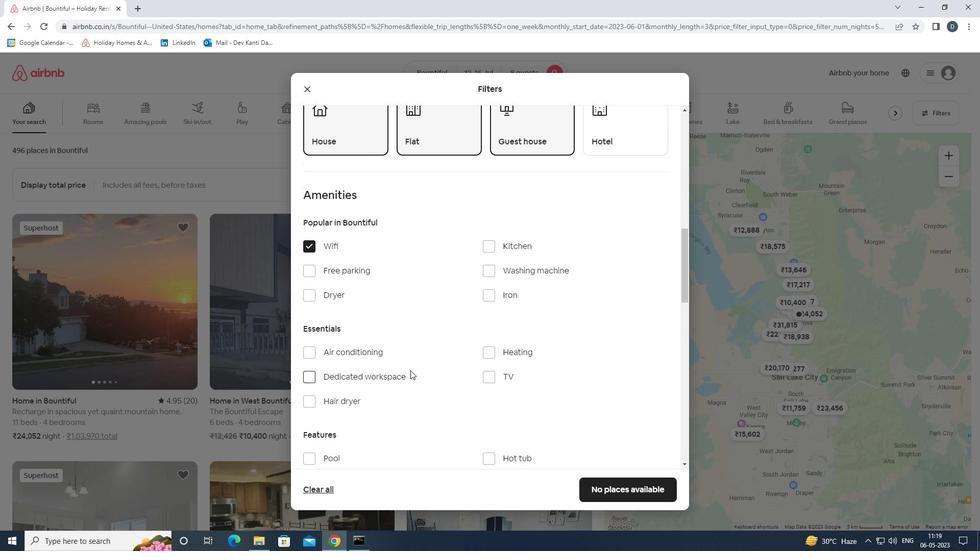 
Action: Mouse scrolled (400, 369) with delta (0, 0)
Screenshot: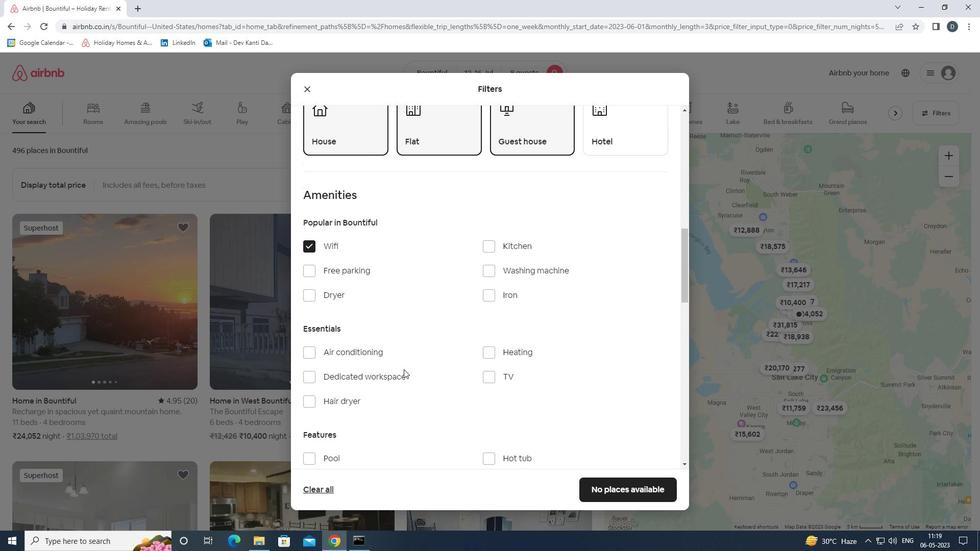 
Action: Mouse moved to (497, 323)
Screenshot: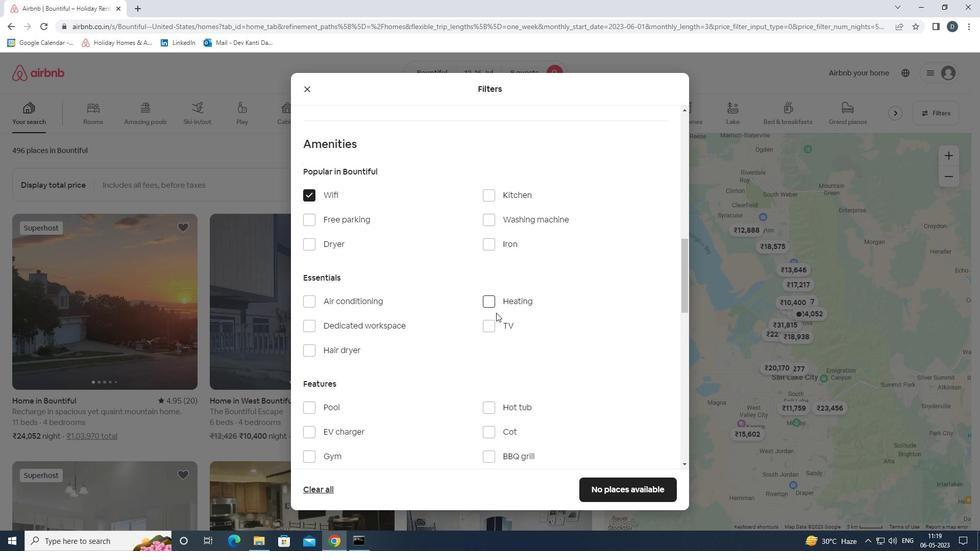 
Action: Mouse pressed left at (497, 323)
Screenshot: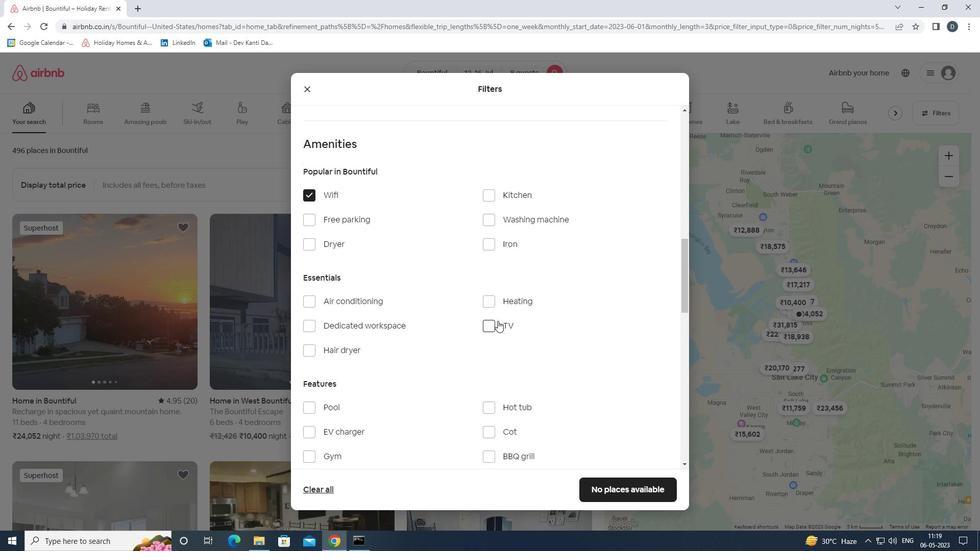 
Action: Mouse scrolled (497, 323) with delta (0, 0)
Screenshot: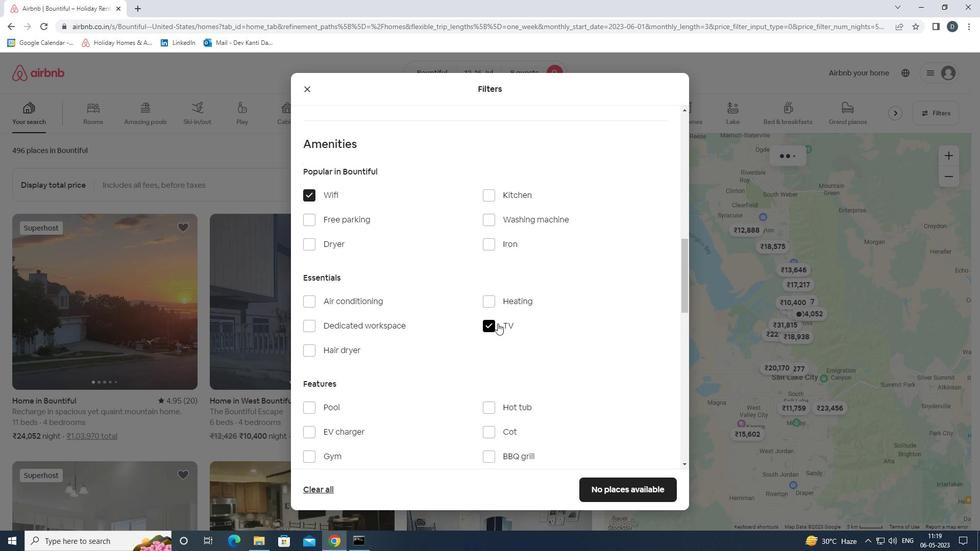 
Action: Mouse scrolled (497, 323) with delta (0, 0)
Screenshot: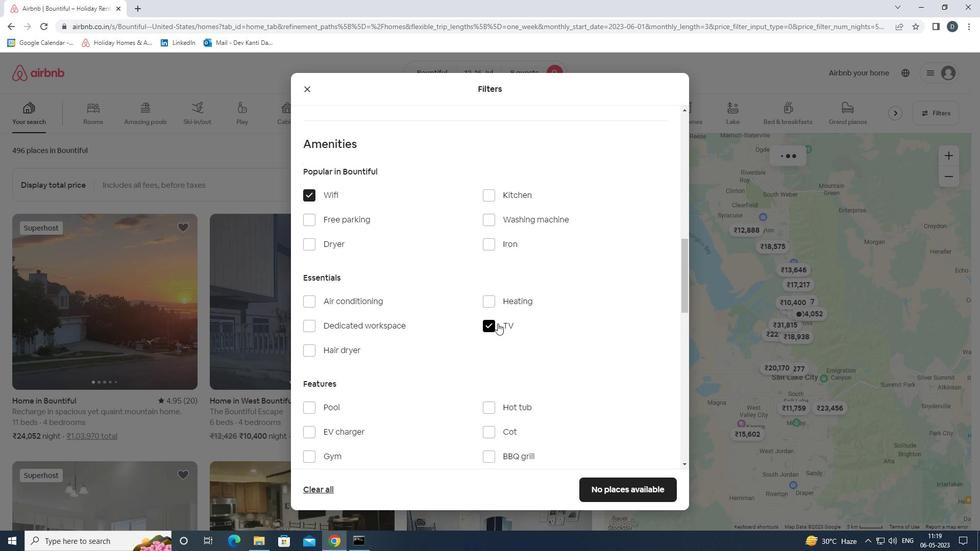 
Action: Mouse moved to (389, 354)
Screenshot: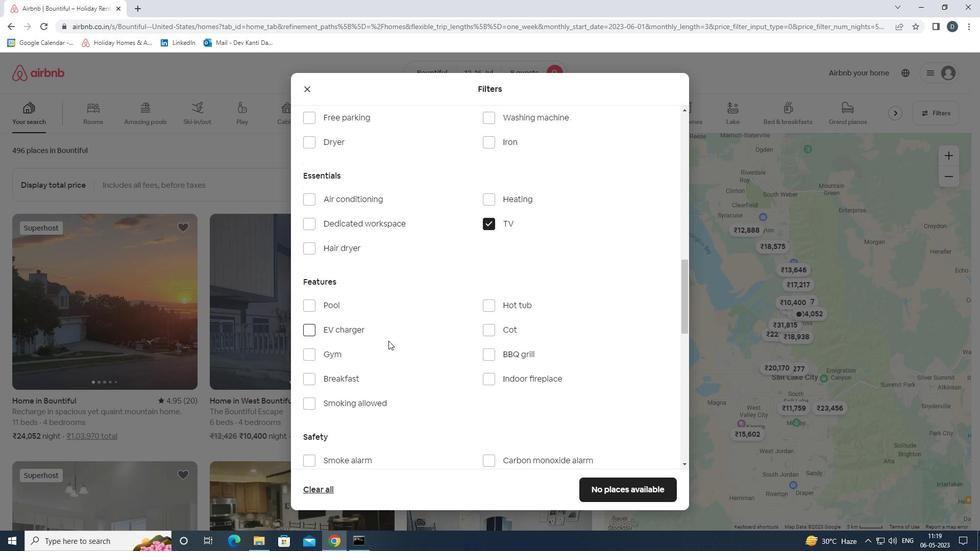 
Action: Mouse scrolled (389, 353) with delta (0, 0)
Screenshot: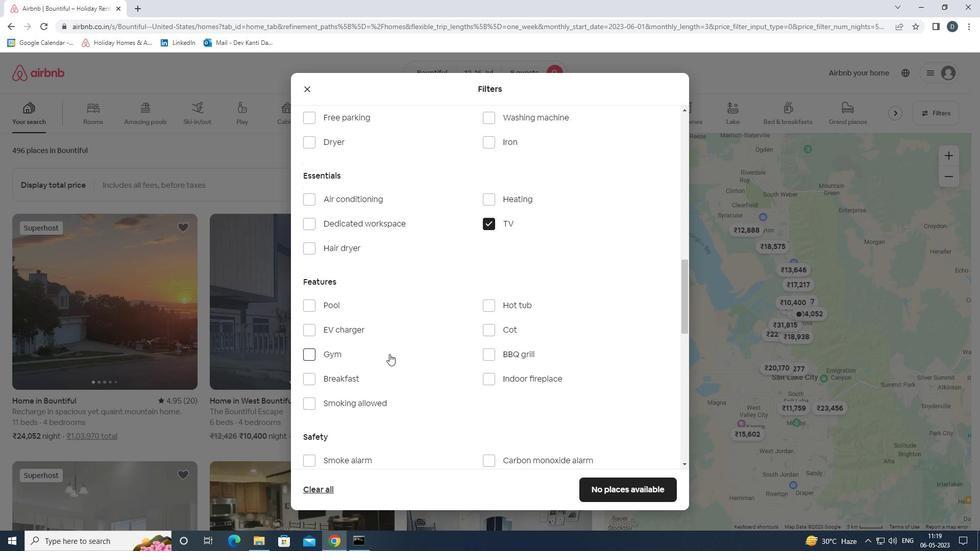 
Action: Mouse moved to (339, 302)
Screenshot: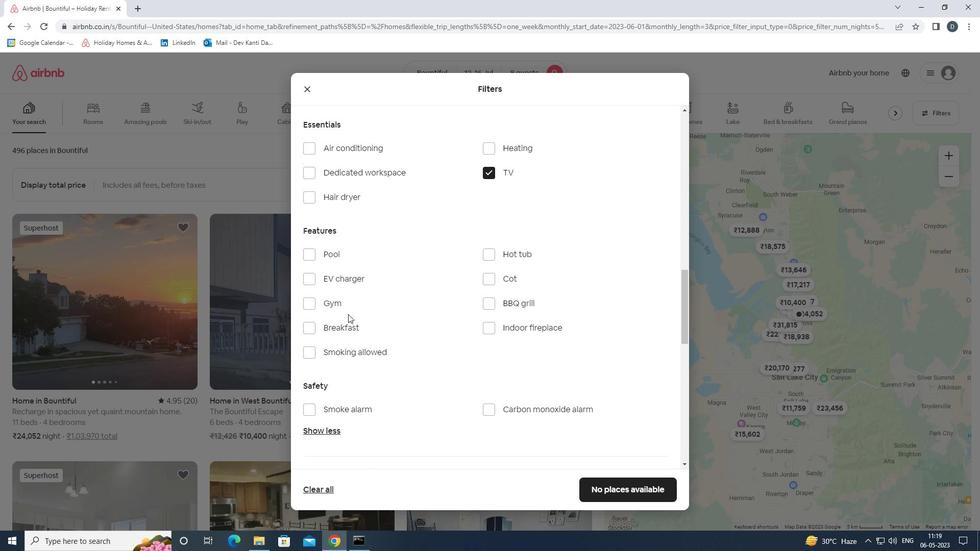 
Action: Mouse pressed left at (339, 302)
Screenshot: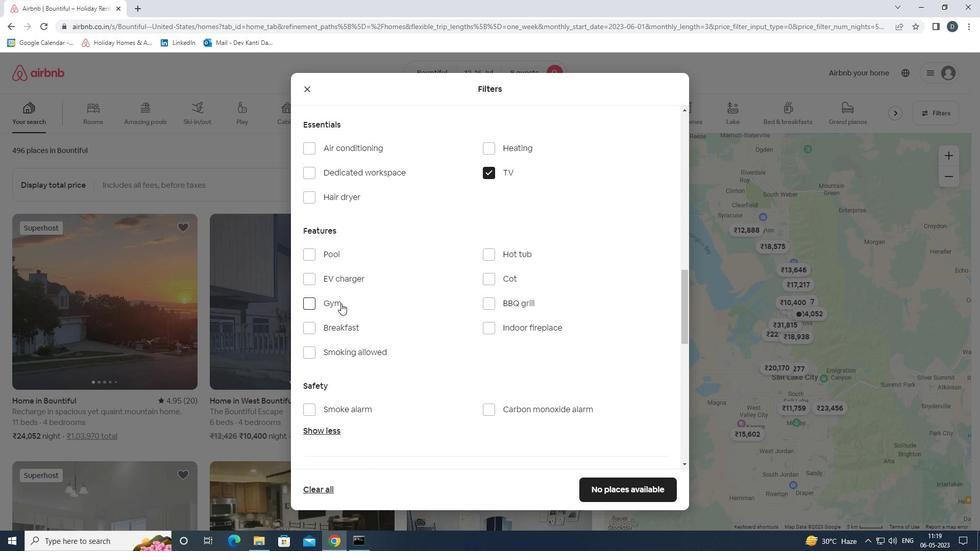 
Action: Mouse moved to (338, 322)
Screenshot: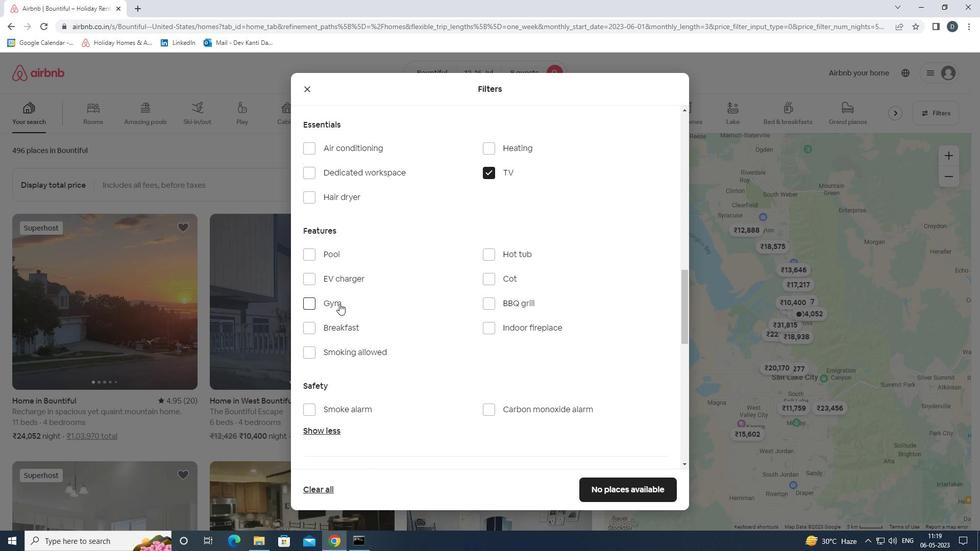 
Action: Mouse pressed left at (338, 322)
Screenshot: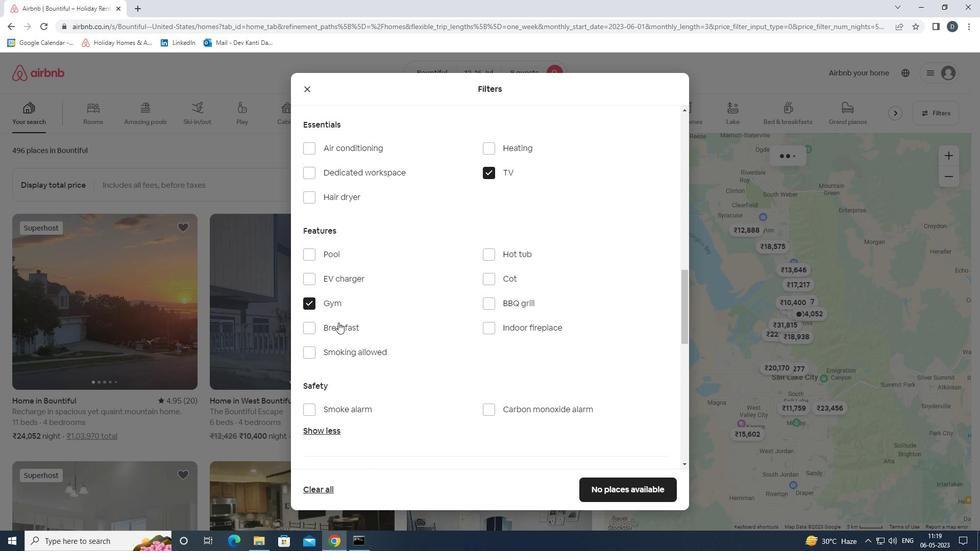 
Action: Mouse moved to (409, 330)
Screenshot: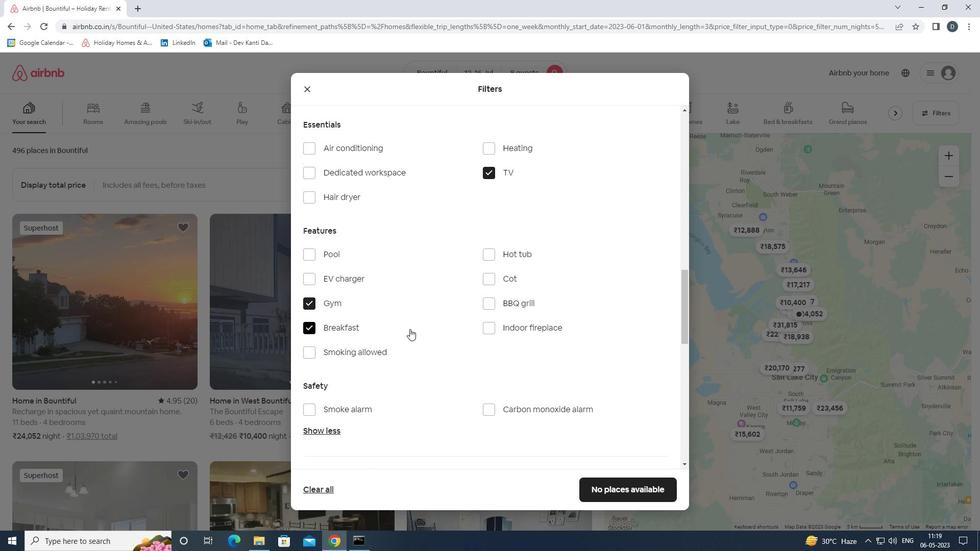
Action: Mouse scrolled (409, 331) with delta (0, 0)
Screenshot: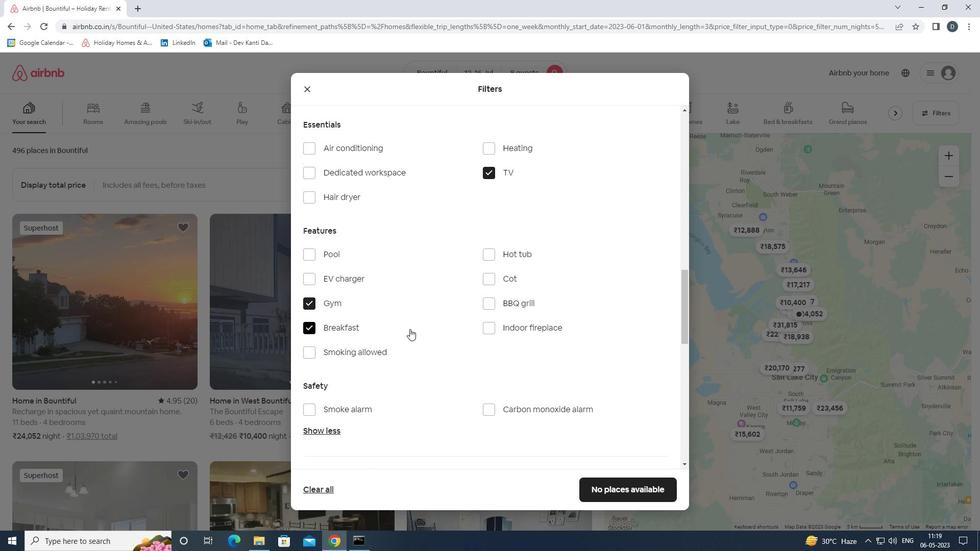 
Action: Mouse moved to (409, 331)
Screenshot: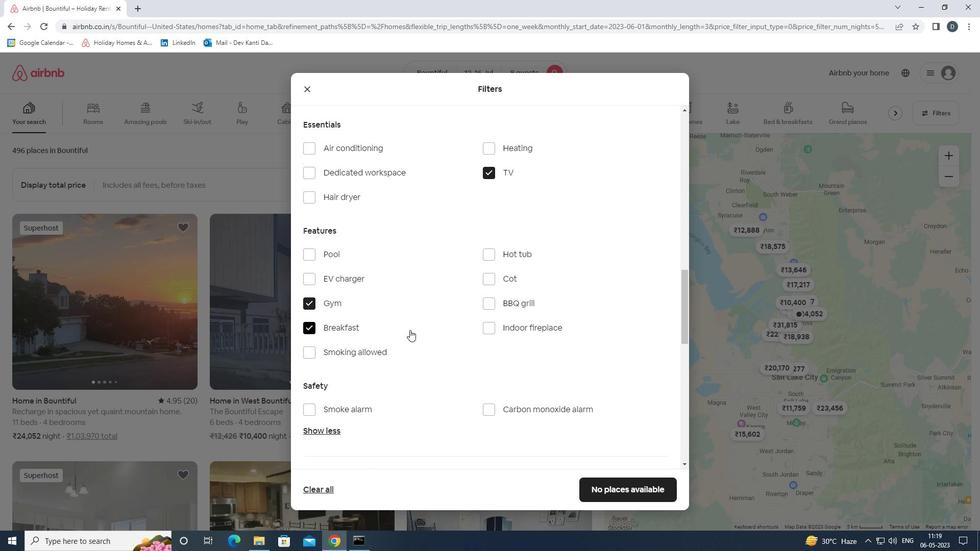 
Action: Mouse scrolled (409, 331) with delta (0, 0)
Screenshot: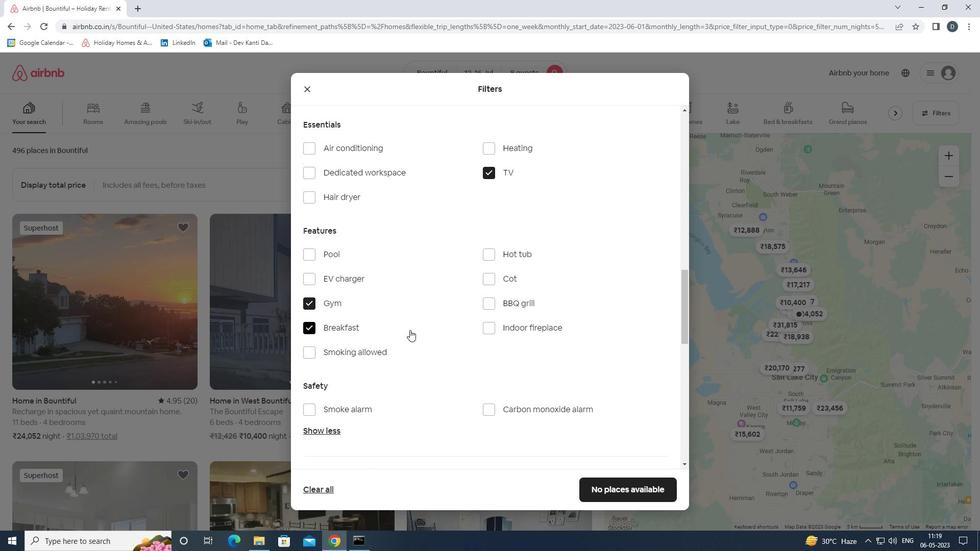 
Action: Mouse scrolled (409, 331) with delta (0, 0)
Screenshot: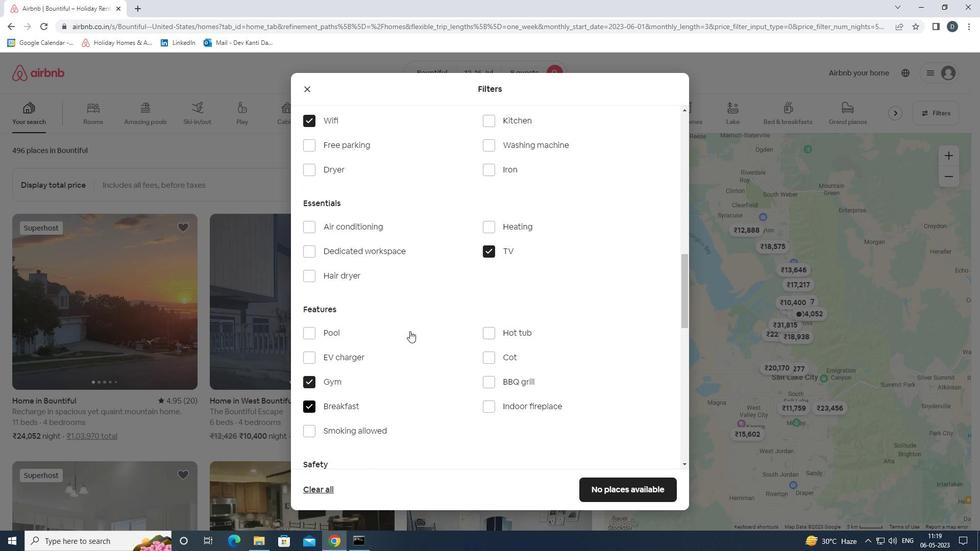 
Action: Mouse moved to (476, 330)
Screenshot: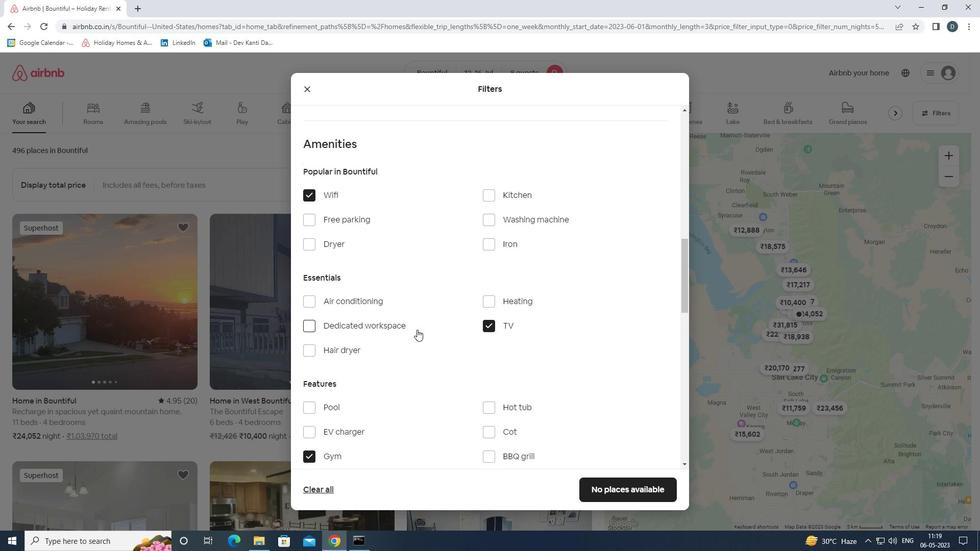 
Action: Mouse scrolled (476, 329) with delta (0, 0)
Screenshot: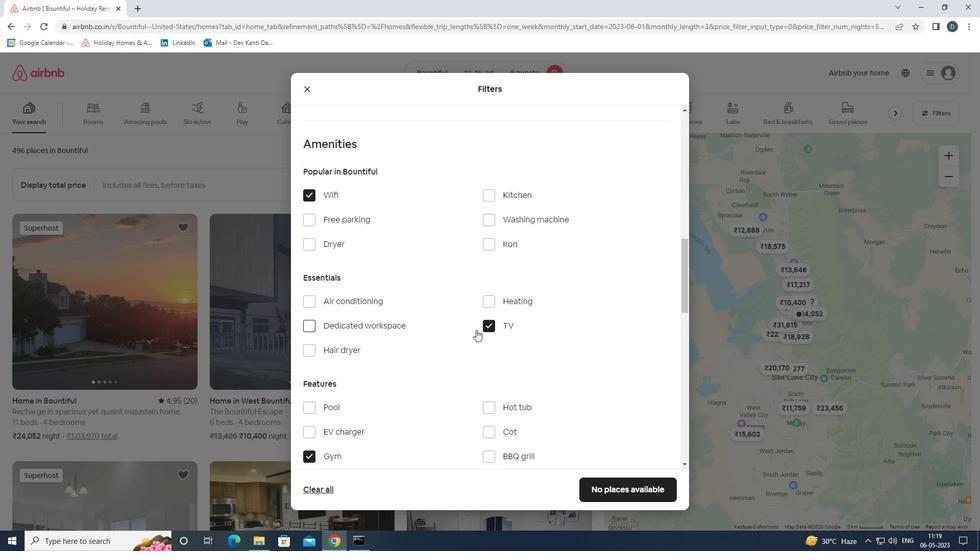 
Action: Mouse moved to (314, 166)
Screenshot: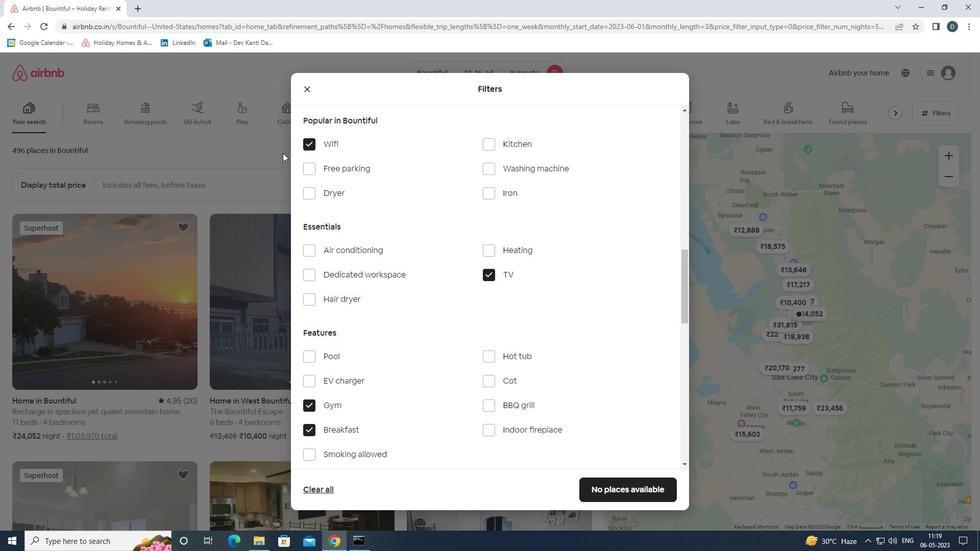 
Action: Mouse pressed left at (314, 166)
Screenshot: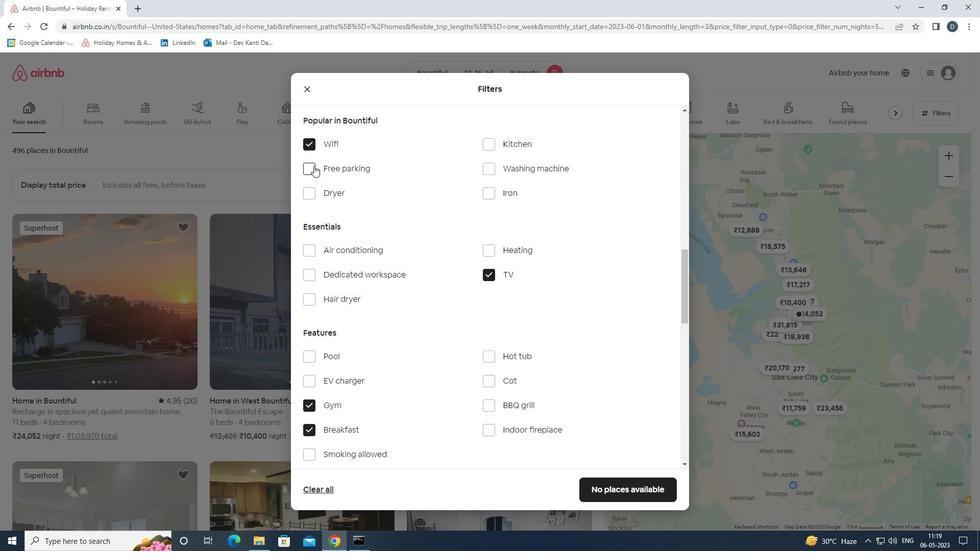 
Action: Mouse moved to (416, 267)
Screenshot: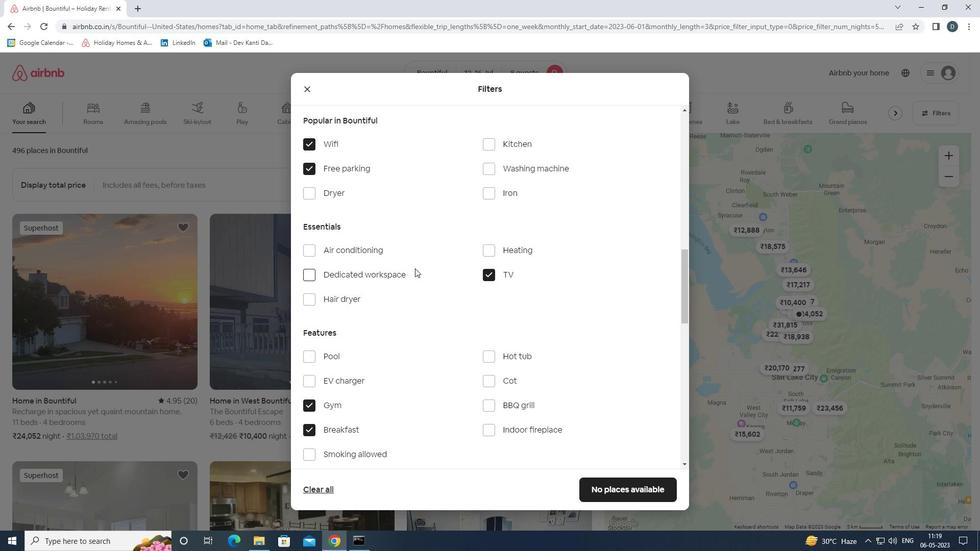 
Action: Mouse scrolled (416, 267) with delta (0, 0)
Screenshot: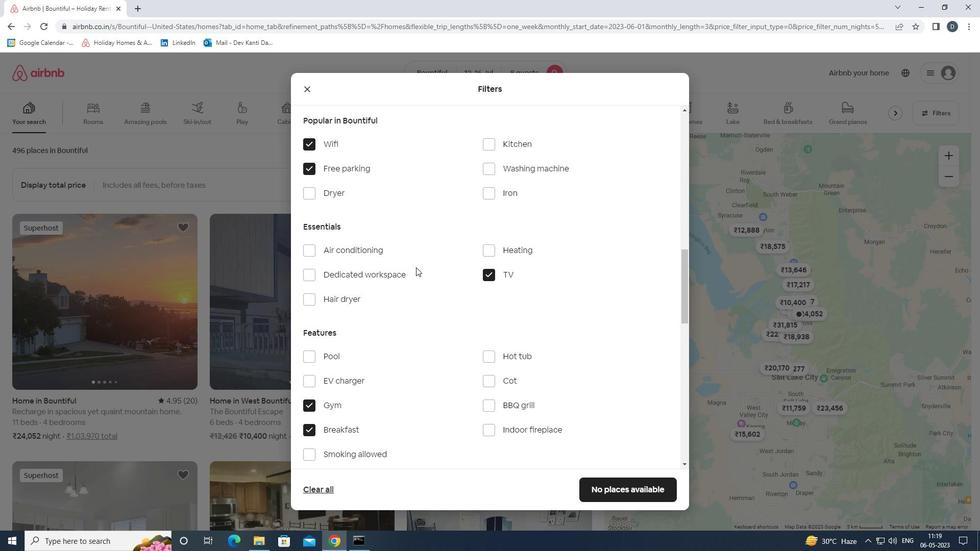 
Action: Mouse scrolled (416, 267) with delta (0, 0)
Screenshot: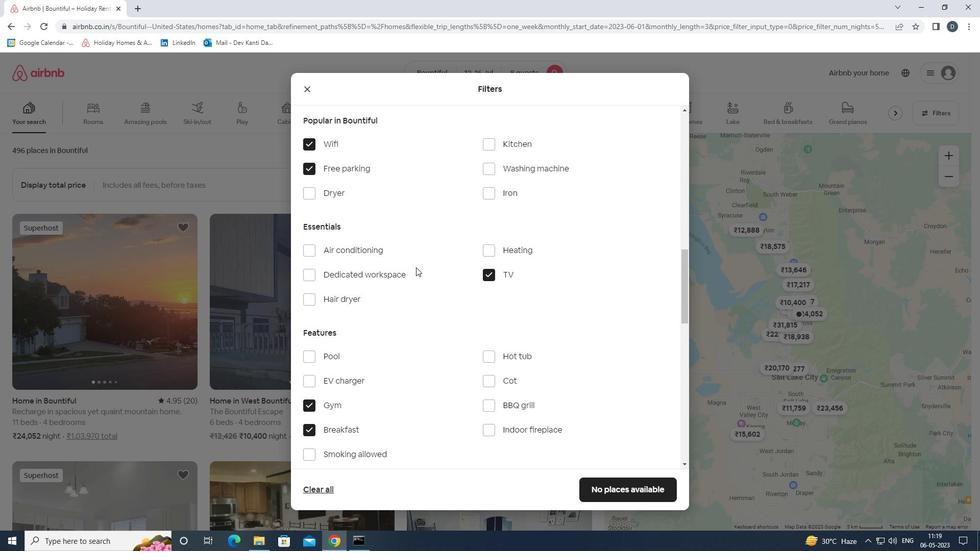 
Action: Mouse scrolled (416, 267) with delta (0, 0)
Screenshot: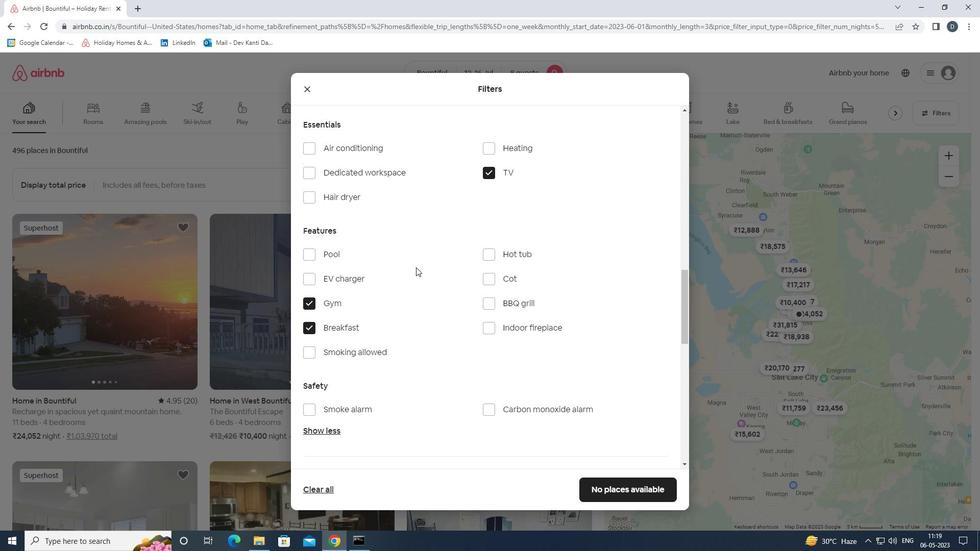 
Action: Mouse scrolled (416, 267) with delta (0, 0)
Screenshot: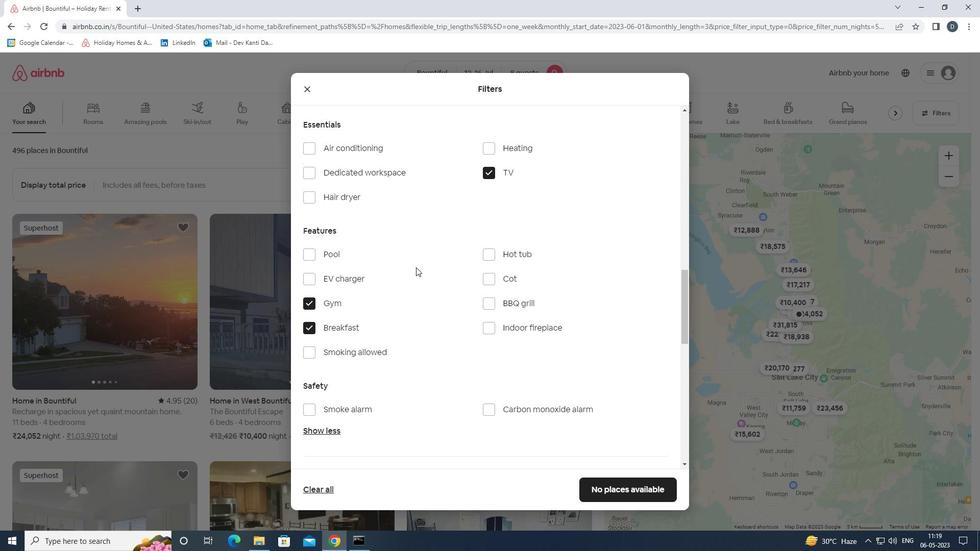 
Action: Mouse moved to (408, 267)
Screenshot: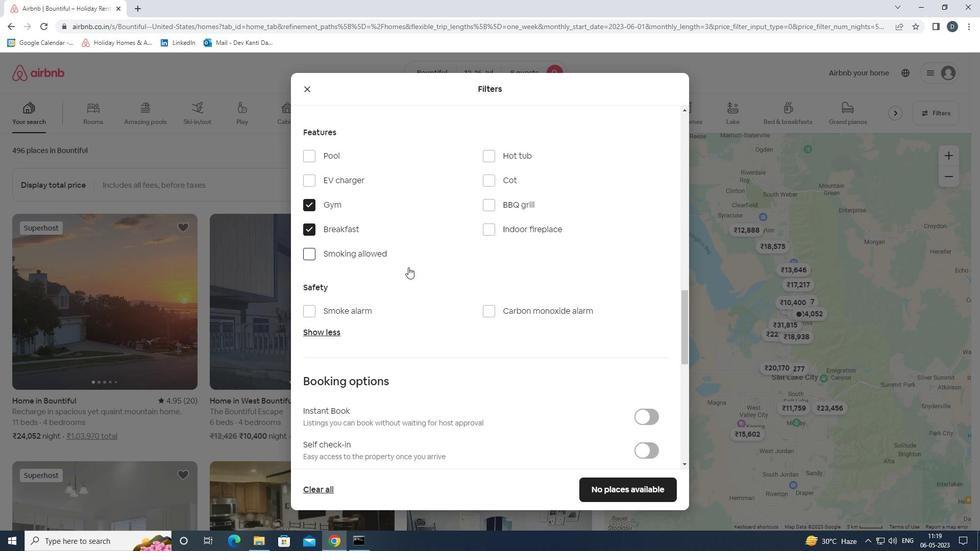 
Action: Mouse scrolled (408, 266) with delta (0, 0)
Screenshot: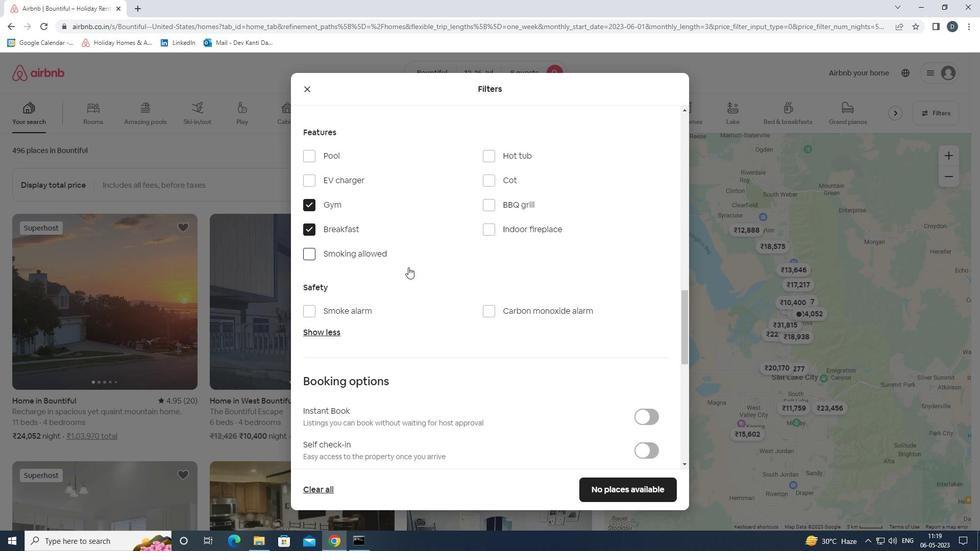
Action: Mouse moved to (424, 272)
Screenshot: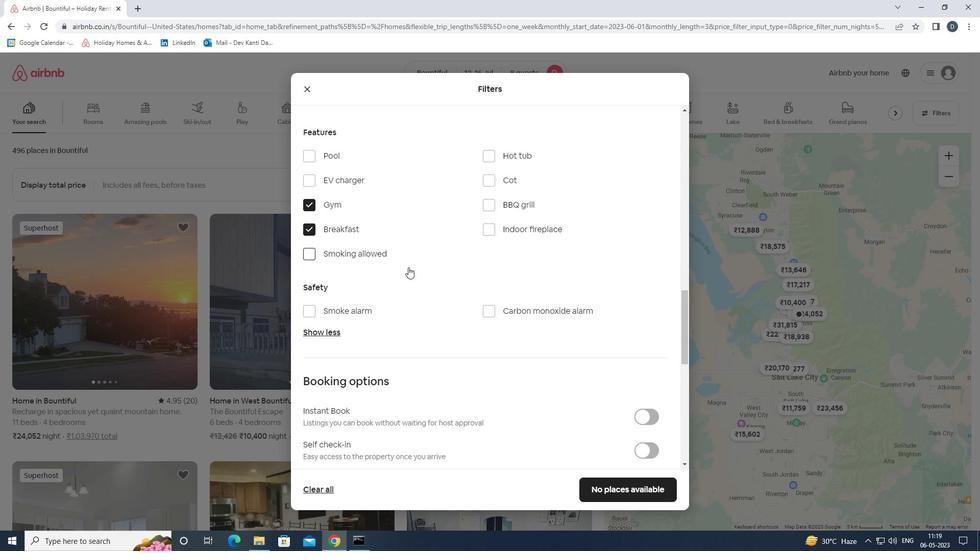 
Action: Mouse scrolled (424, 271) with delta (0, 0)
Screenshot: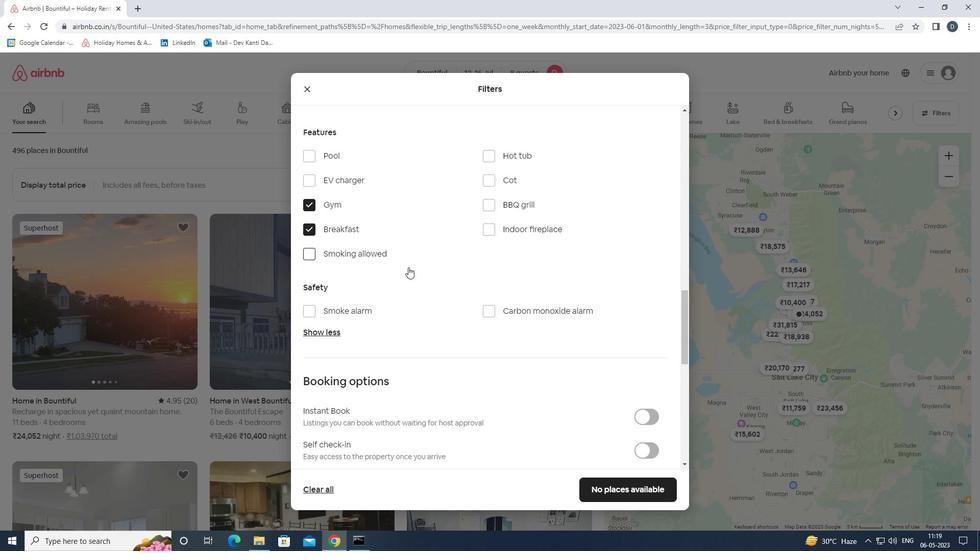 
Action: Mouse moved to (642, 349)
Screenshot: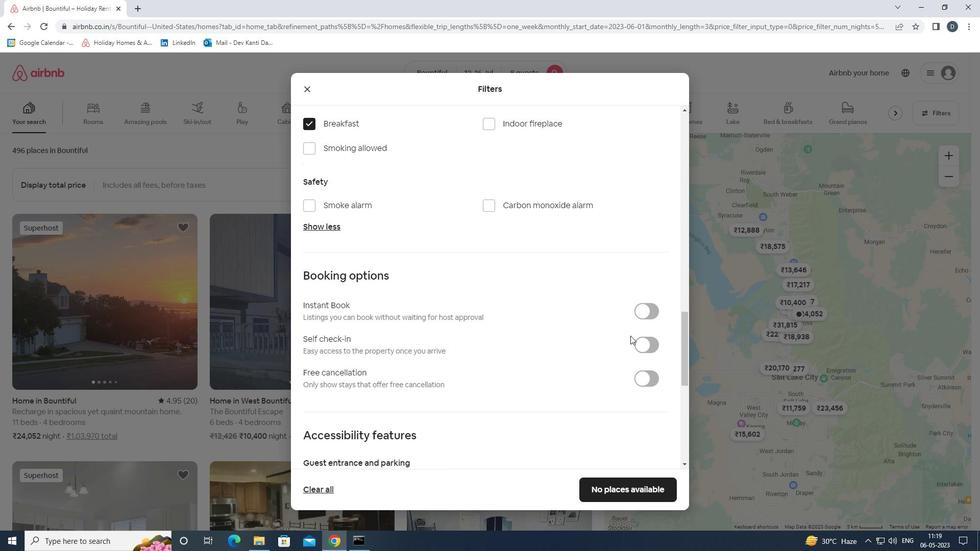 
Action: Mouse pressed left at (642, 349)
Screenshot: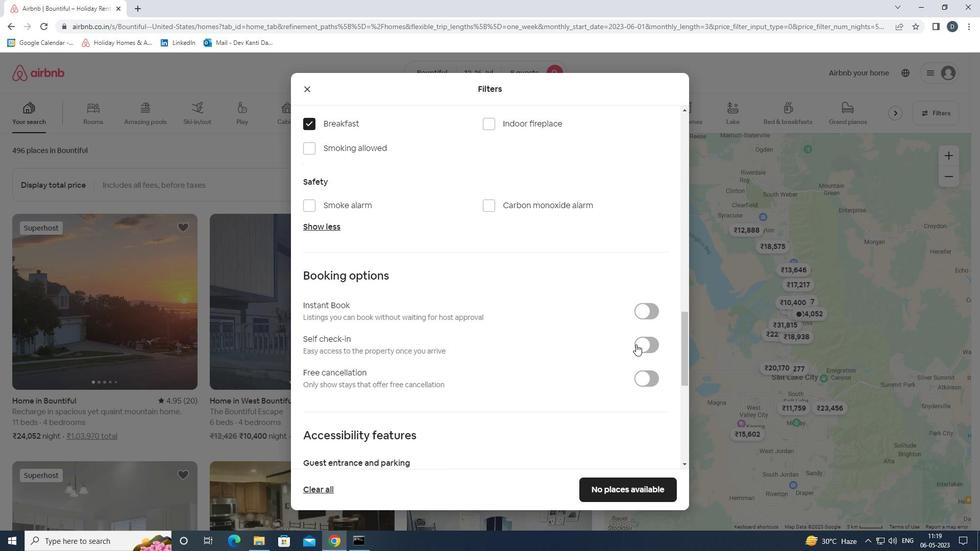 
Action: Mouse moved to (616, 347)
Screenshot: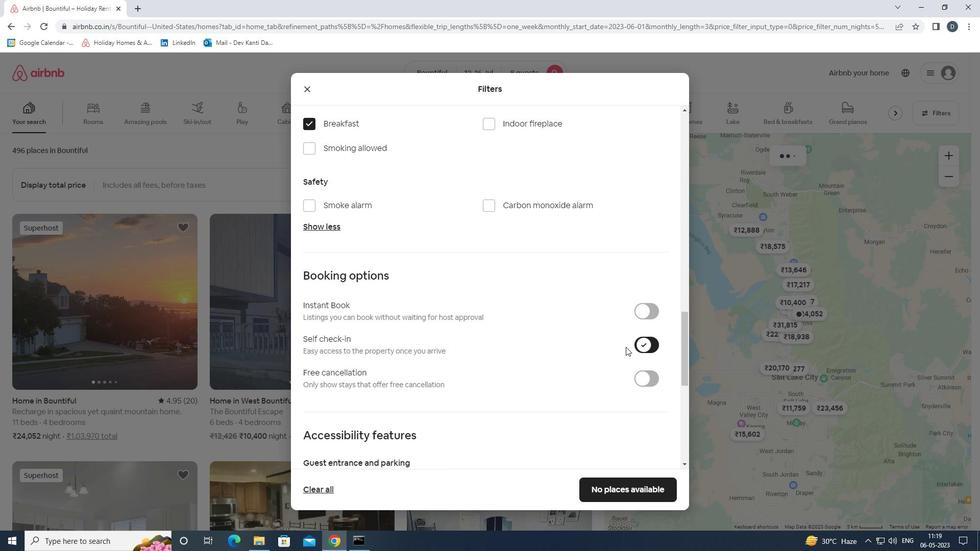 
Action: Mouse scrolled (616, 347) with delta (0, 0)
Screenshot: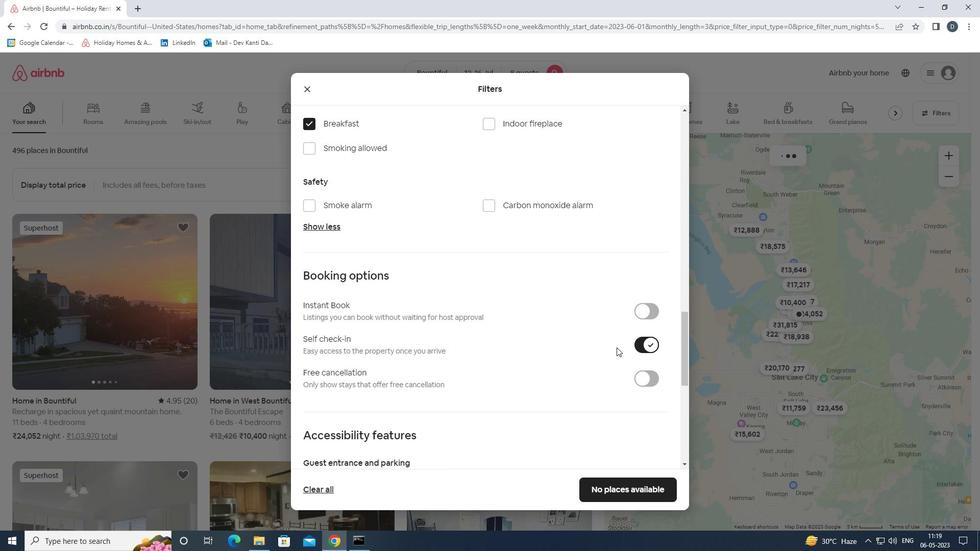 
Action: Mouse scrolled (616, 347) with delta (0, 0)
Screenshot: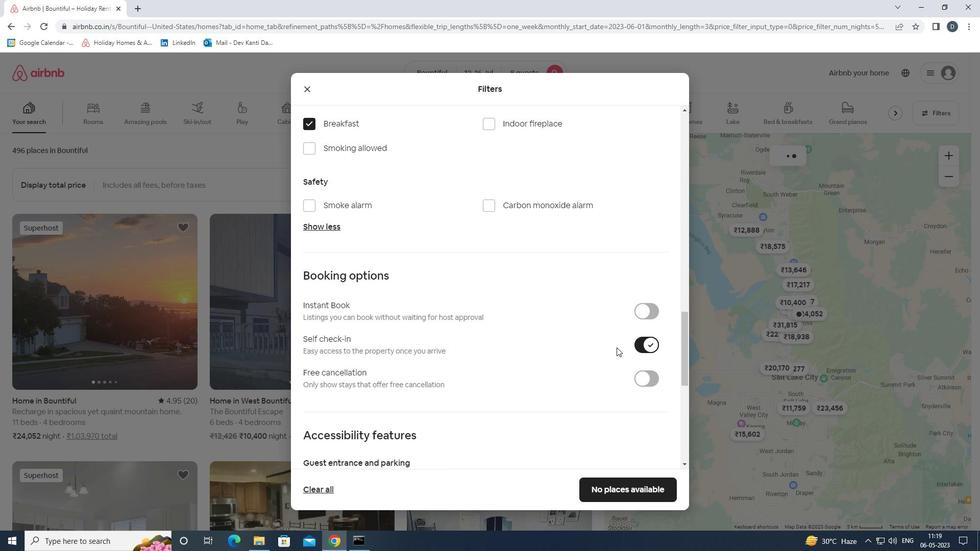 
Action: Mouse scrolled (616, 347) with delta (0, 0)
Screenshot: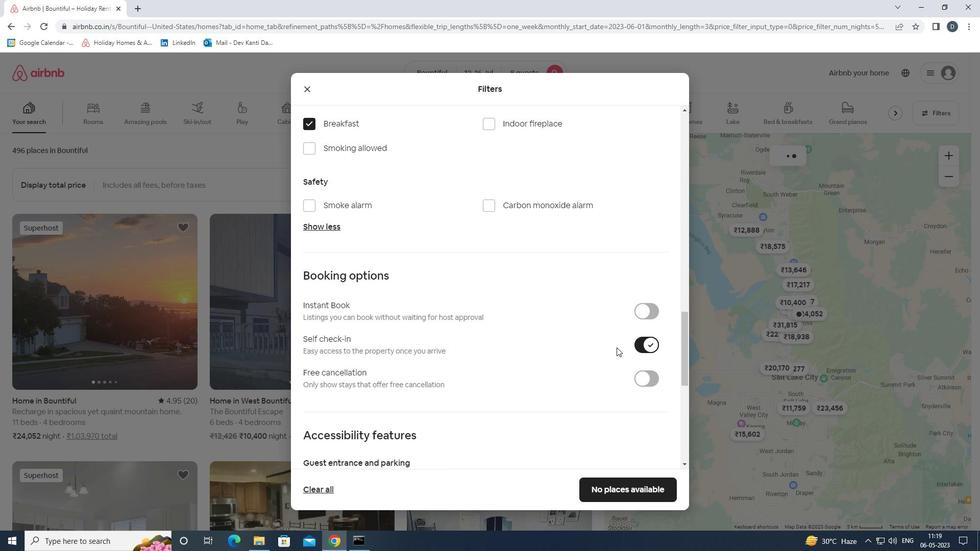 
Action: Mouse scrolled (616, 347) with delta (0, 0)
Screenshot: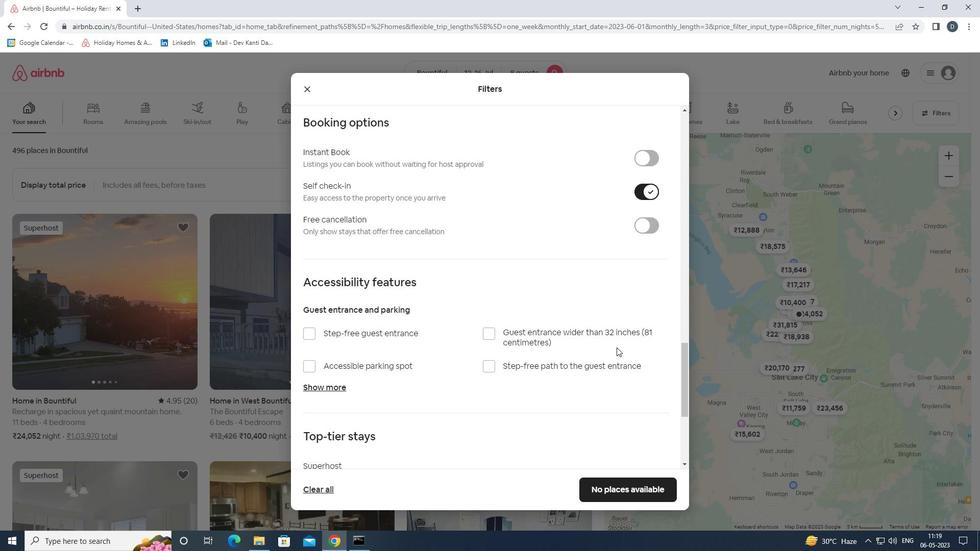 
Action: Mouse scrolled (616, 347) with delta (0, 0)
Screenshot: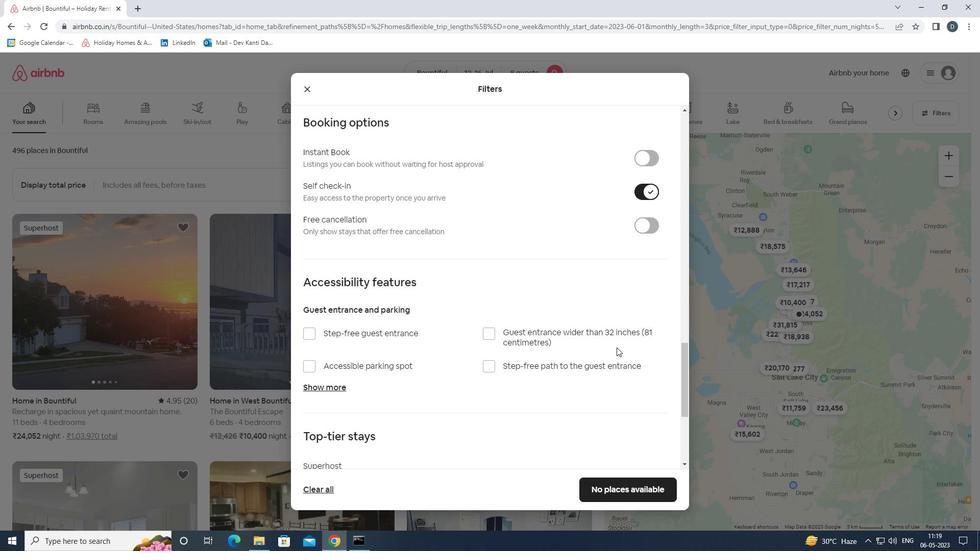 
Action: Mouse scrolled (616, 347) with delta (0, 0)
Screenshot: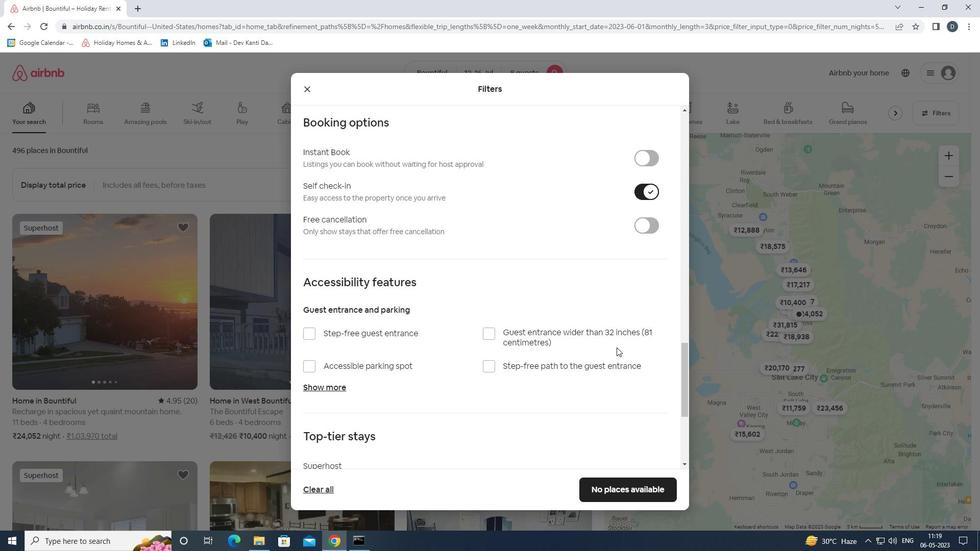 
Action: Mouse moved to (622, 346)
Screenshot: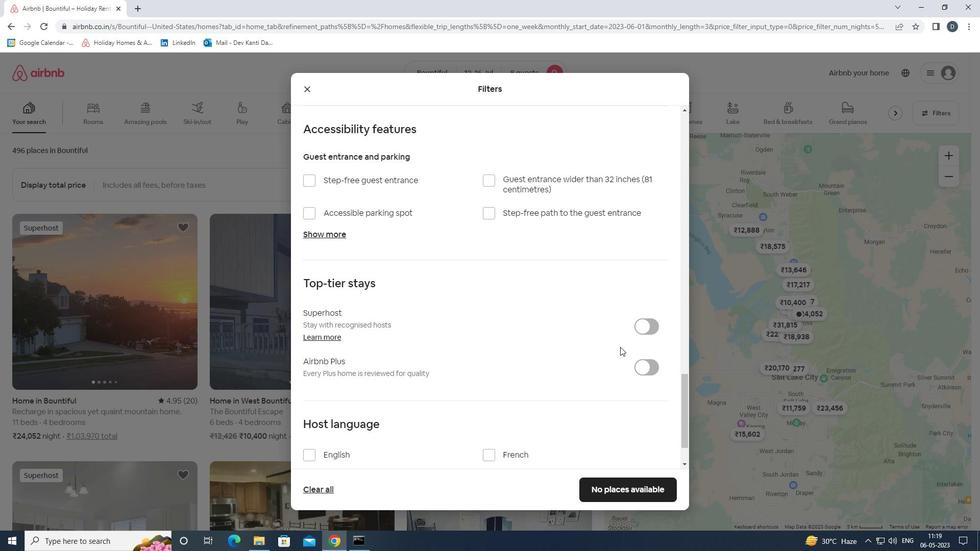 
Action: Mouse scrolled (622, 345) with delta (0, 0)
Screenshot: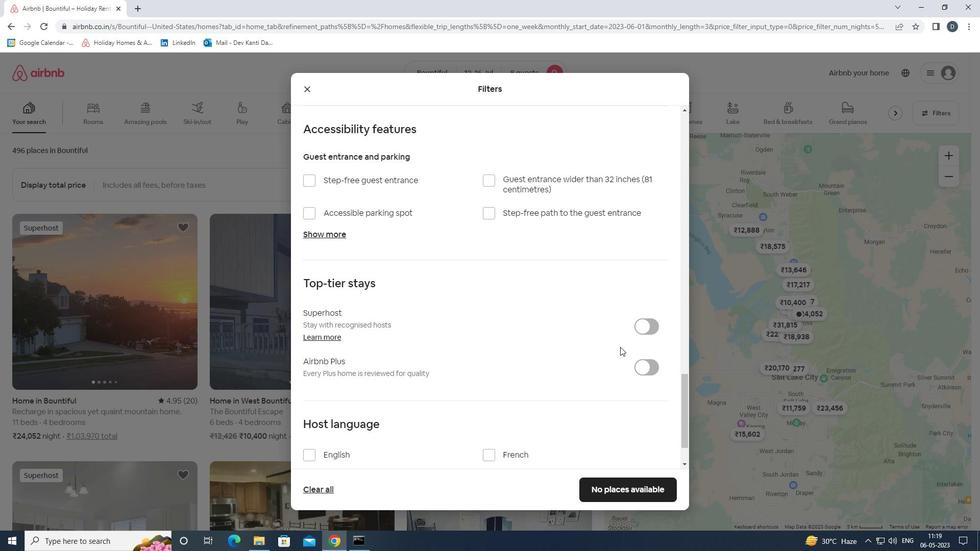 
Action: Mouse scrolled (622, 345) with delta (0, 0)
Screenshot: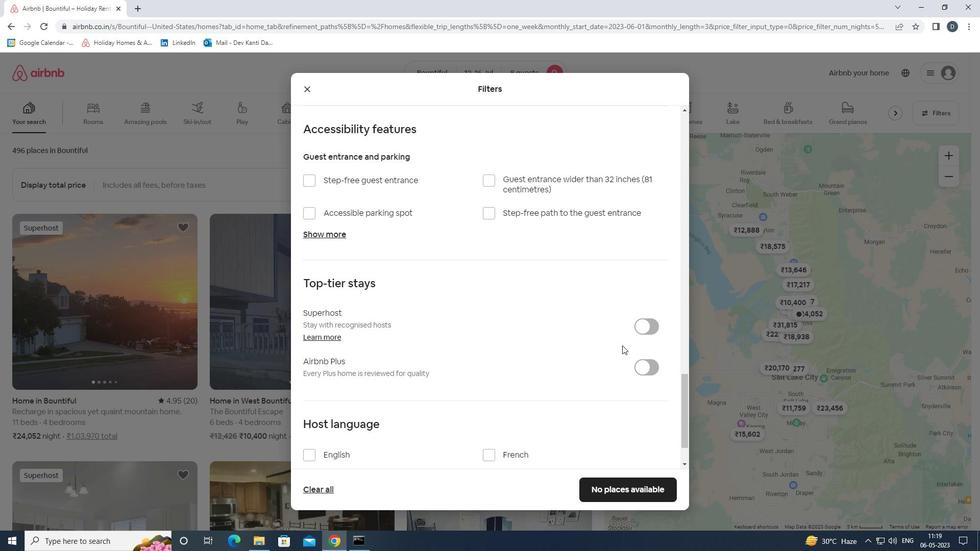 
Action: Mouse moved to (621, 347)
Screenshot: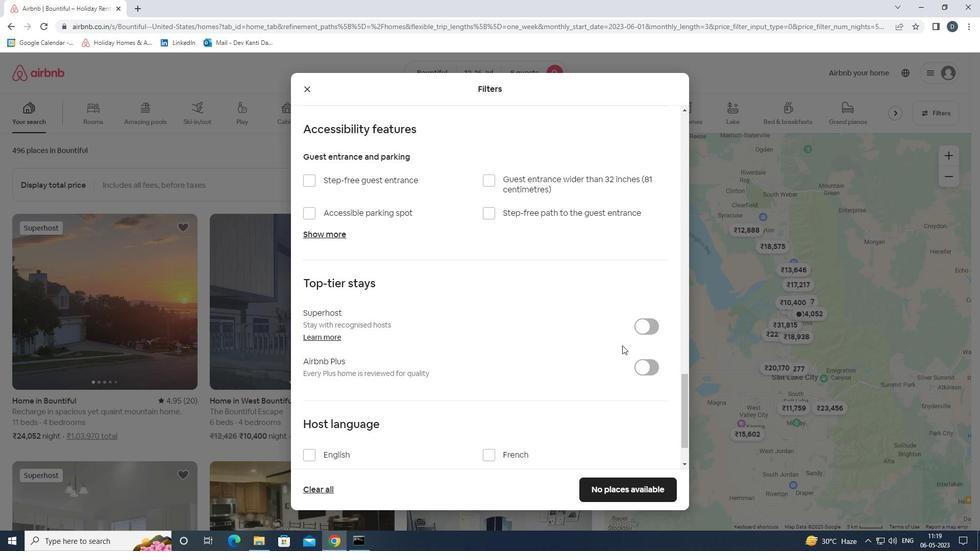 
Action: Mouse scrolled (621, 346) with delta (0, 0)
Screenshot: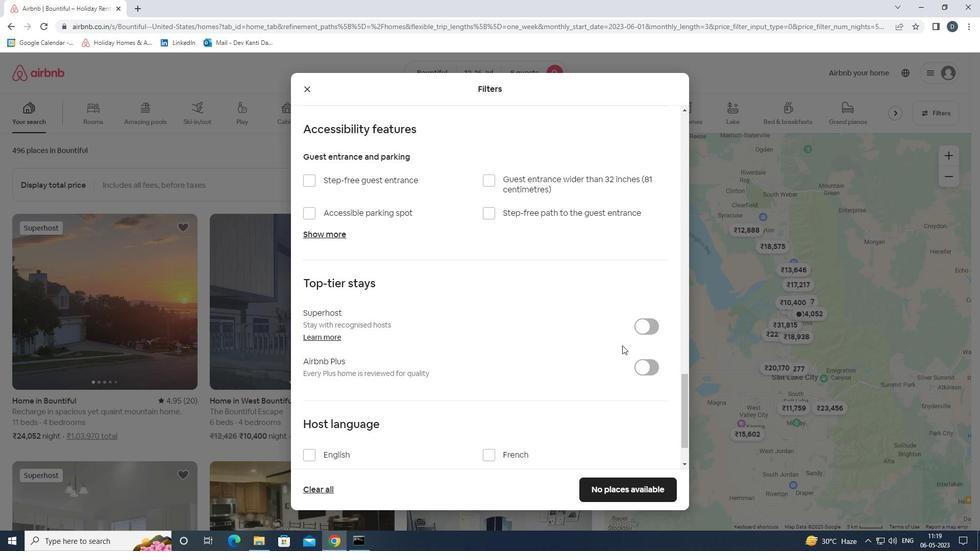 
Action: Mouse moved to (345, 401)
Screenshot: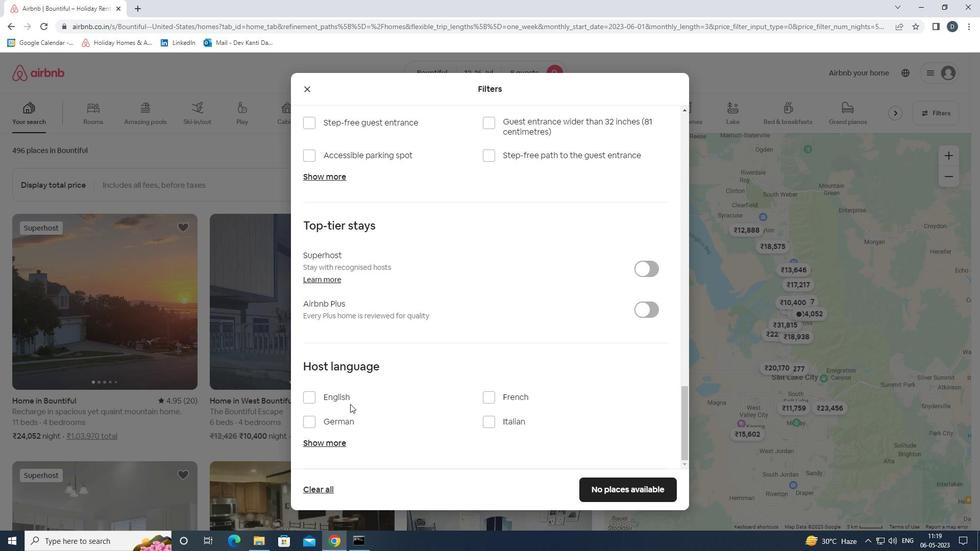 
Action: Mouse pressed left at (345, 401)
Screenshot: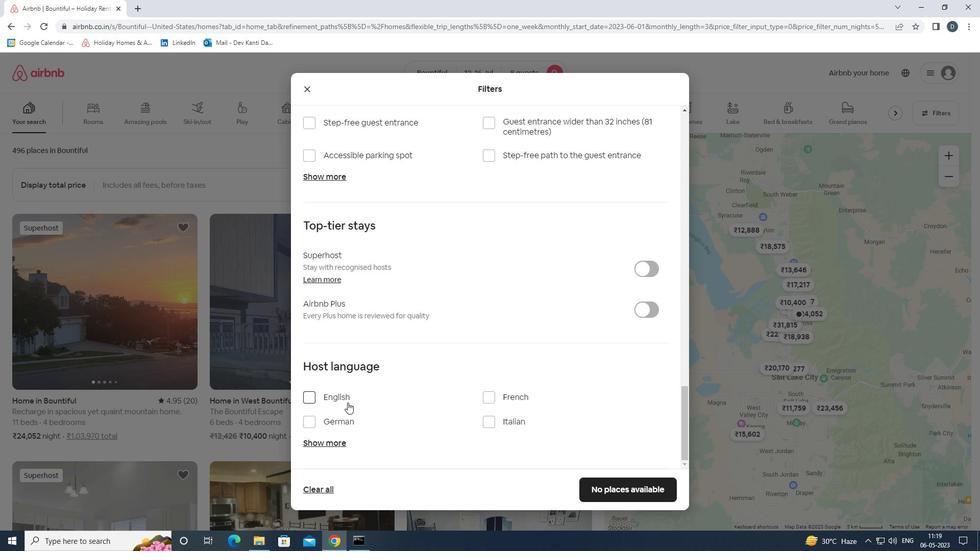 
Action: Mouse moved to (632, 493)
Screenshot: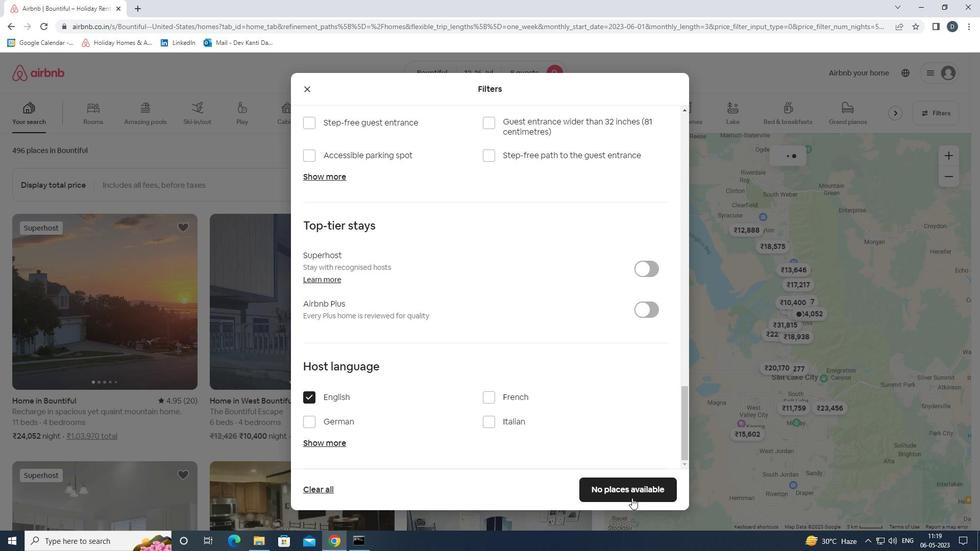 
Action: Mouse pressed left at (632, 493)
Screenshot: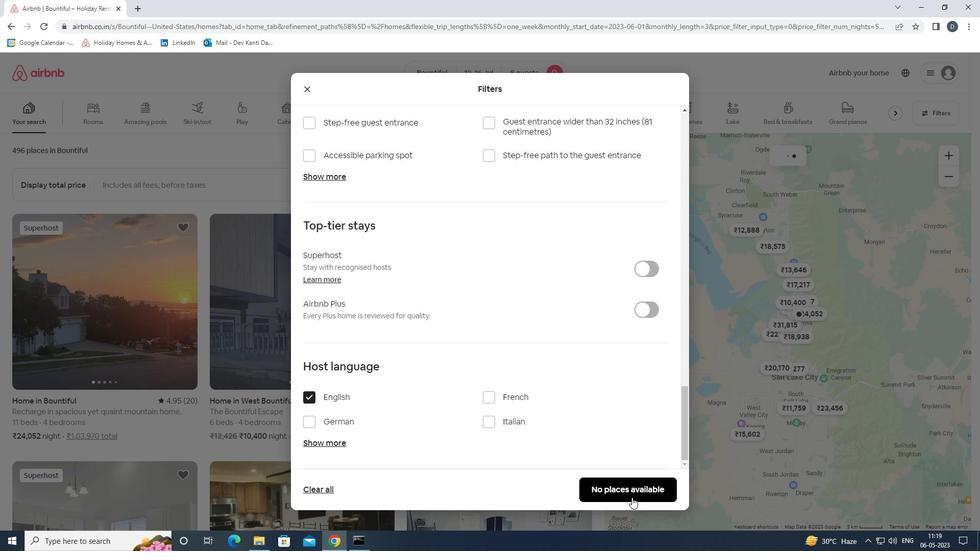 
Action: Mouse moved to (569, 398)
Screenshot: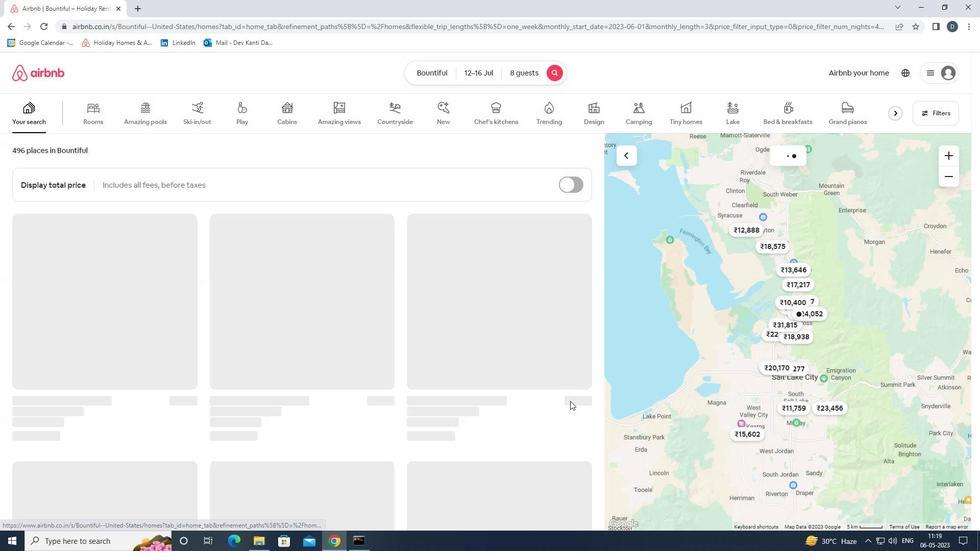 
